 Task: Find a place to stay in Haciqabul, Azerbaijan, from 10th to 25th July for 4 guests, with amenities like TV, Gym, and Breakfast, within a price range of ₹15,000 to ₹25,000, and with 2 bedrooms and 3 beds.
Action: Mouse moved to (441, 106)
Screenshot: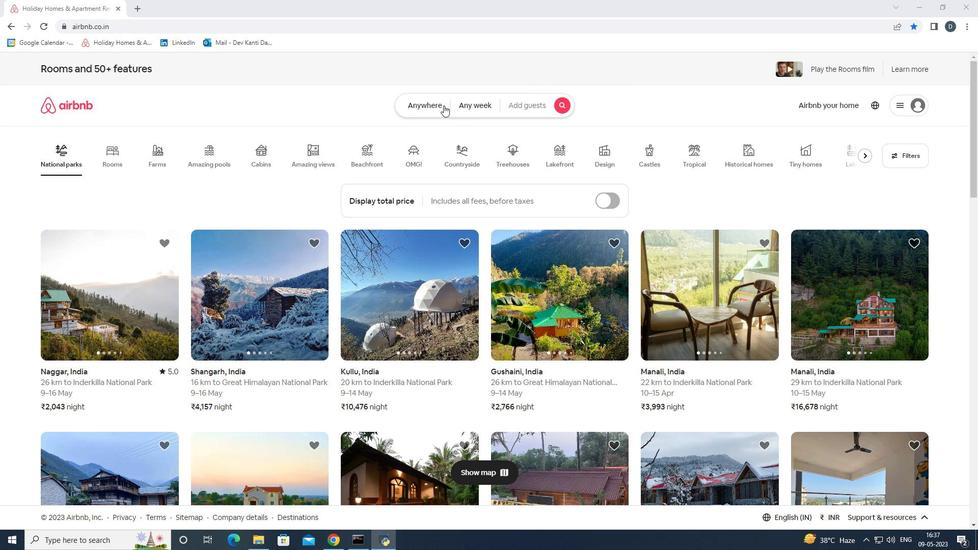 
Action: Mouse pressed left at (441, 106)
Screenshot: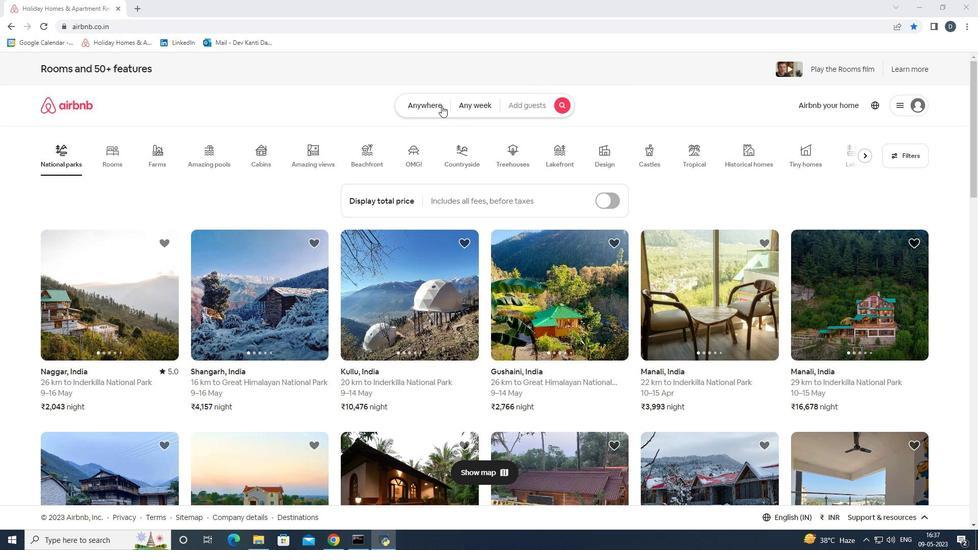 
Action: Mouse moved to (378, 143)
Screenshot: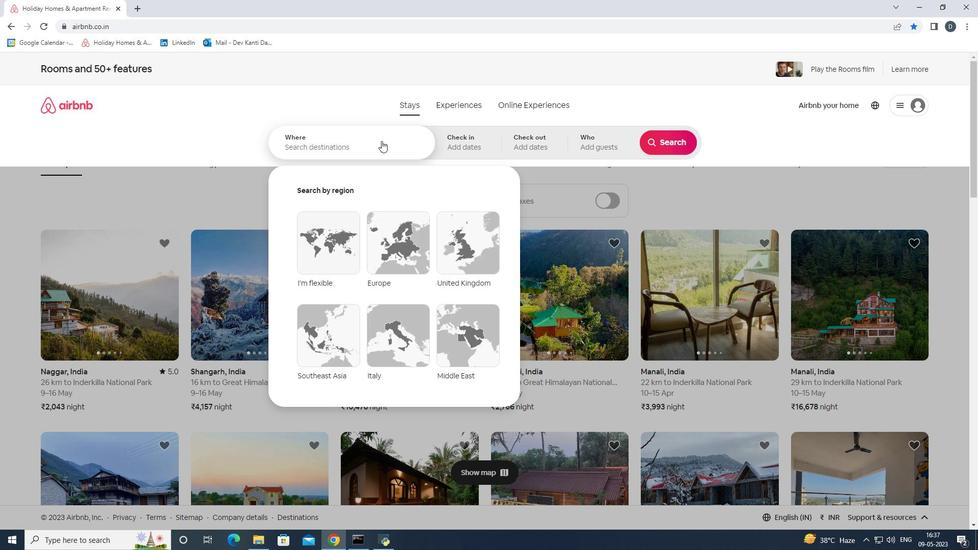 
Action: Mouse pressed left at (378, 143)
Screenshot: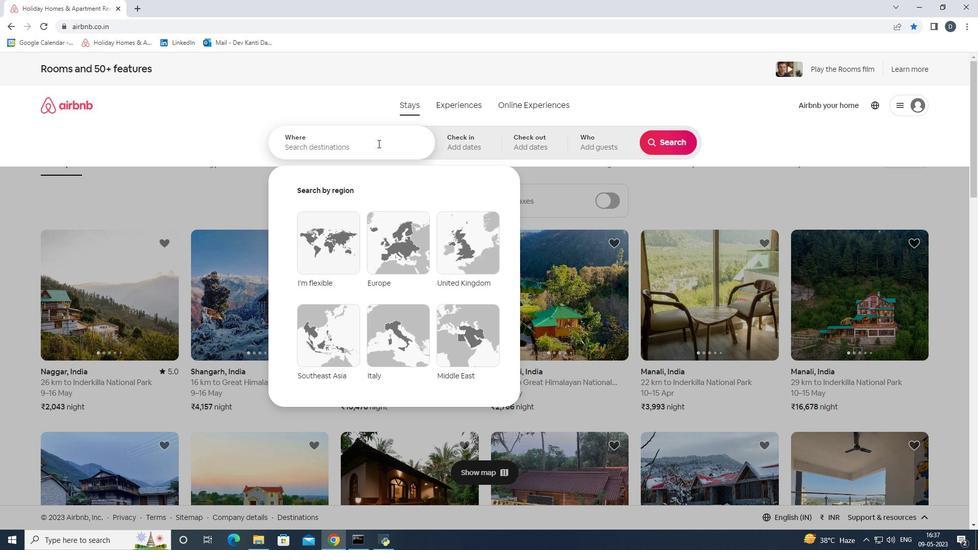 
Action: Mouse moved to (377, 143)
Screenshot: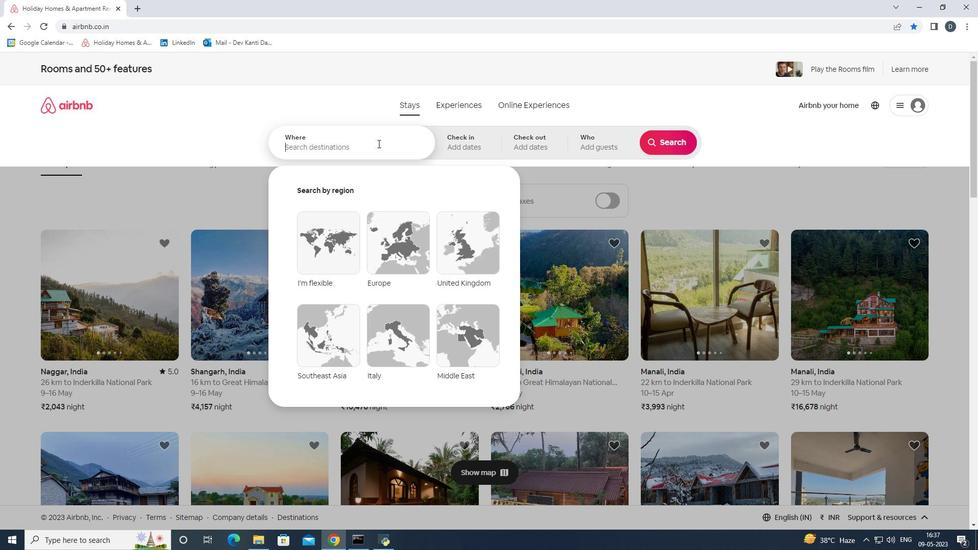 
Action: Key pressed <Key.shift>Haciqabul,<Key.space><Key.shift><Key.shift><Key.shift>Azerbaijan<Key.enter>
Screenshot: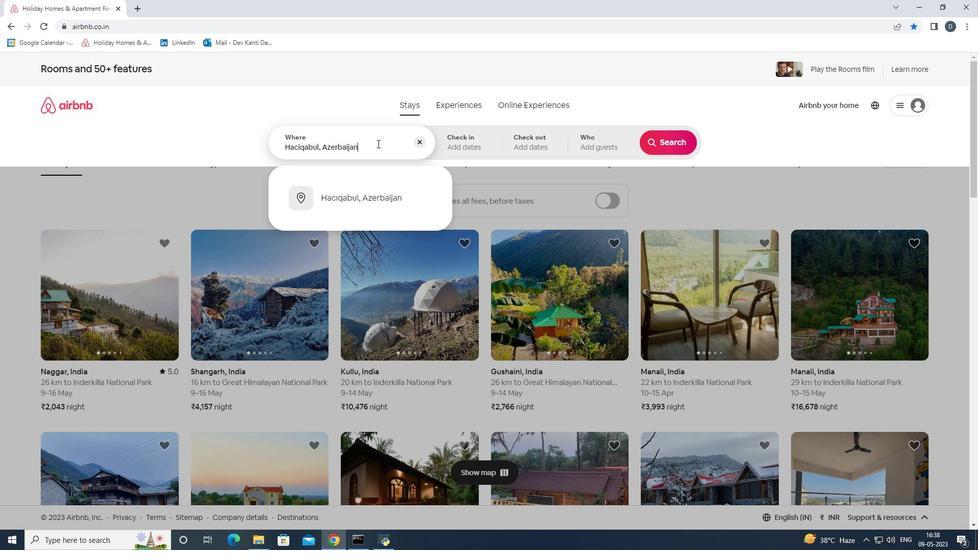 
Action: Mouse moved to (660, 223)
Screenshot: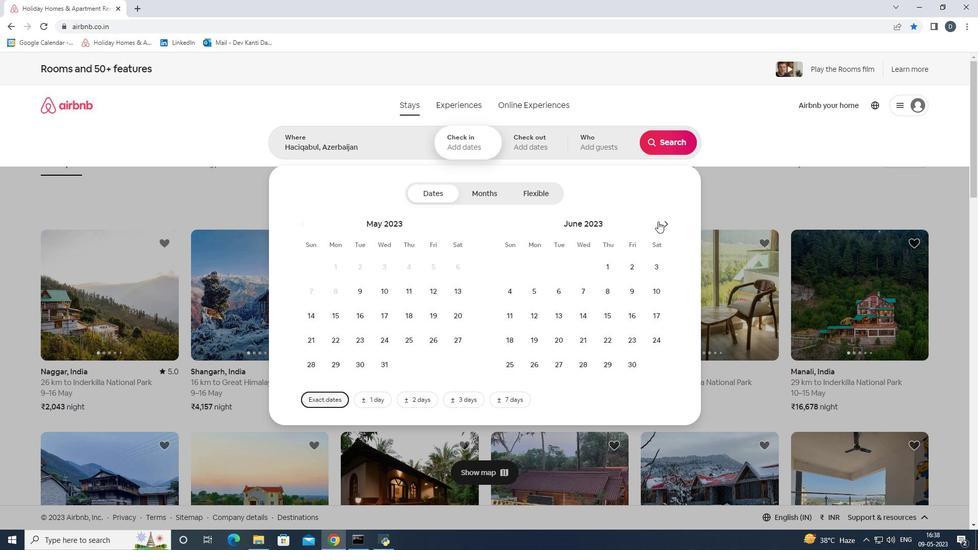 
Action: Mouse pressed left at (660, 223)
Screenshot: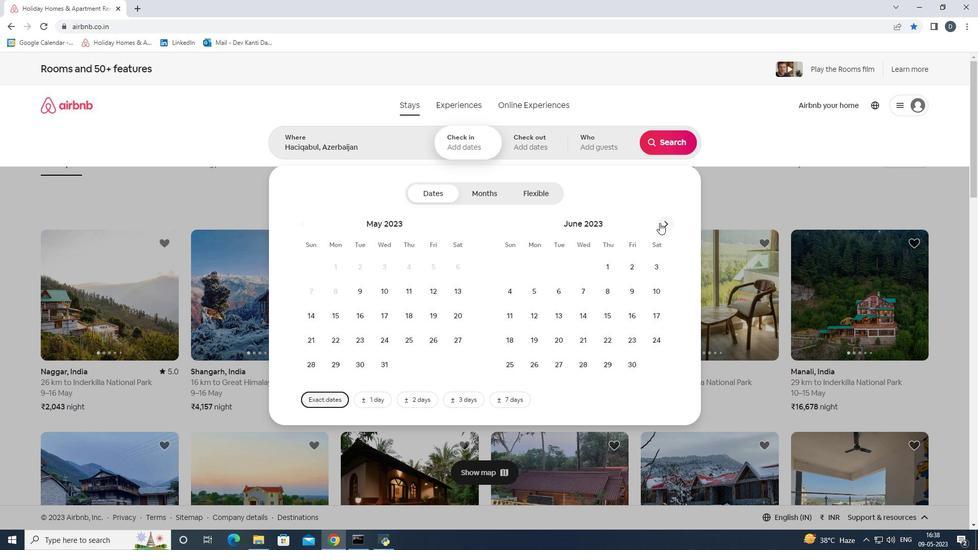 
Action: Mouse moved to (538, 307)
Screenshot: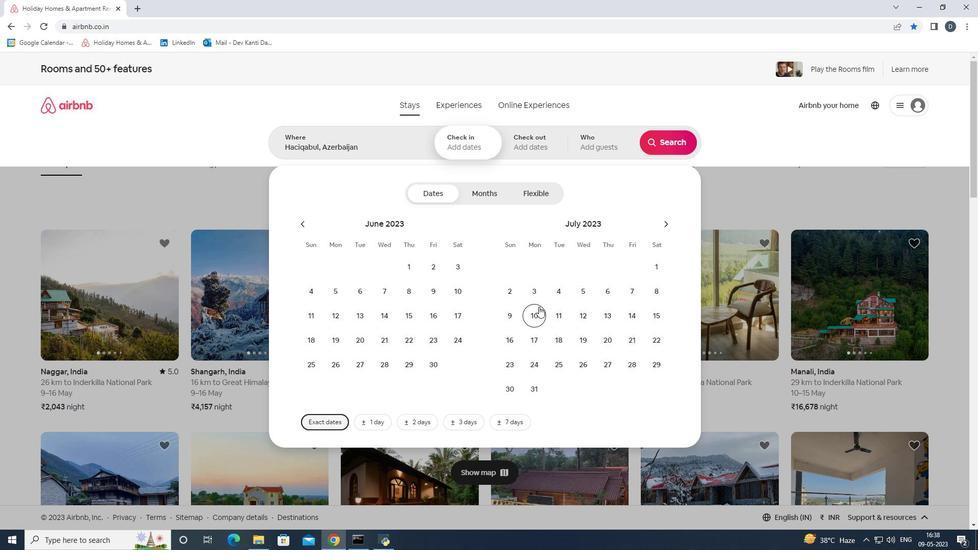 
Action: Mouse pressed left at (538, 307)
Screenshot: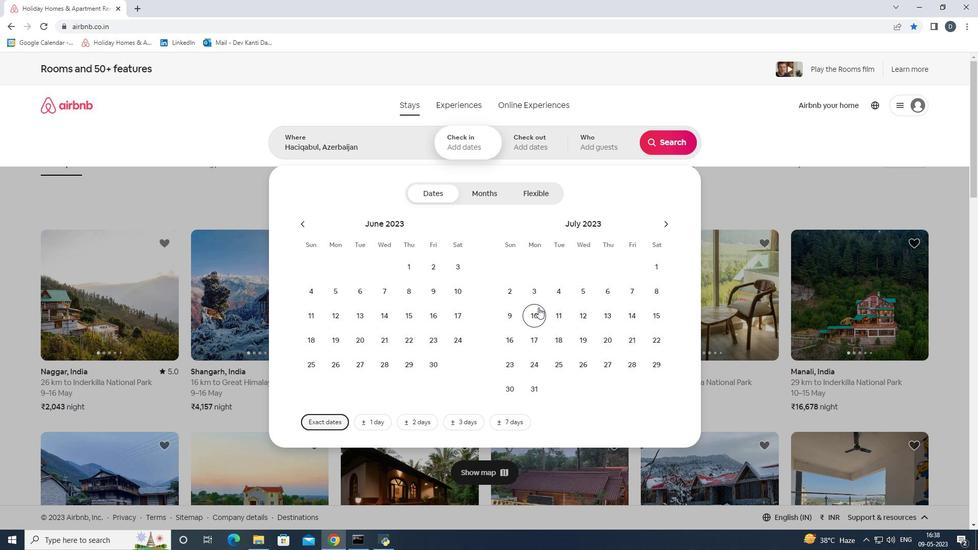 
Action: Mouse moved to (568, 360)
Screenshot: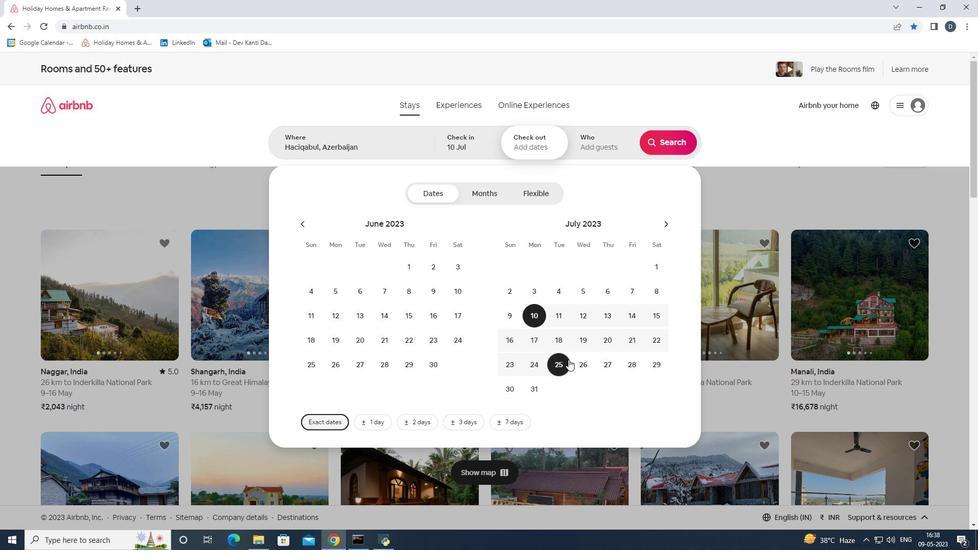 
Action: Mouse pressed left at (568, 360)
Screenshot: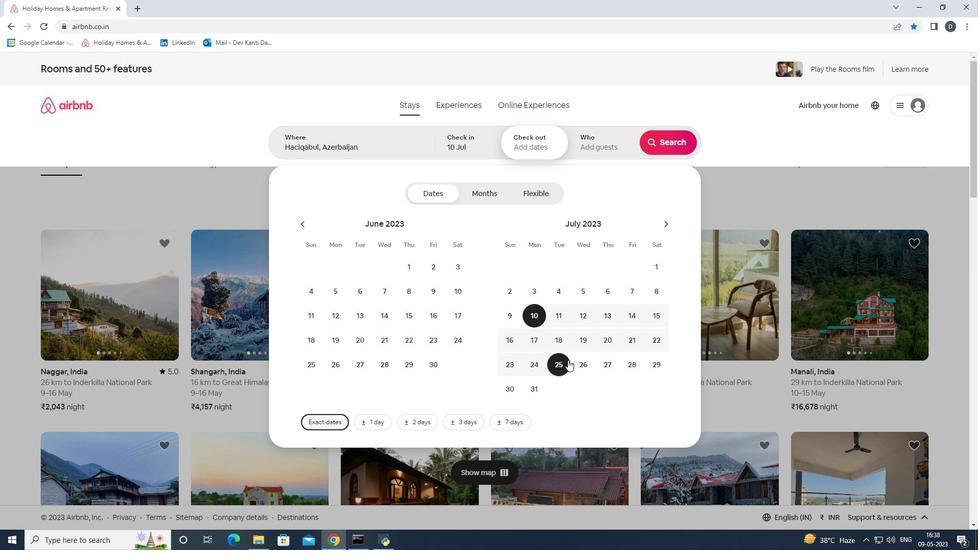 
Action: Mouse moved to (602, 153)
Screenshot: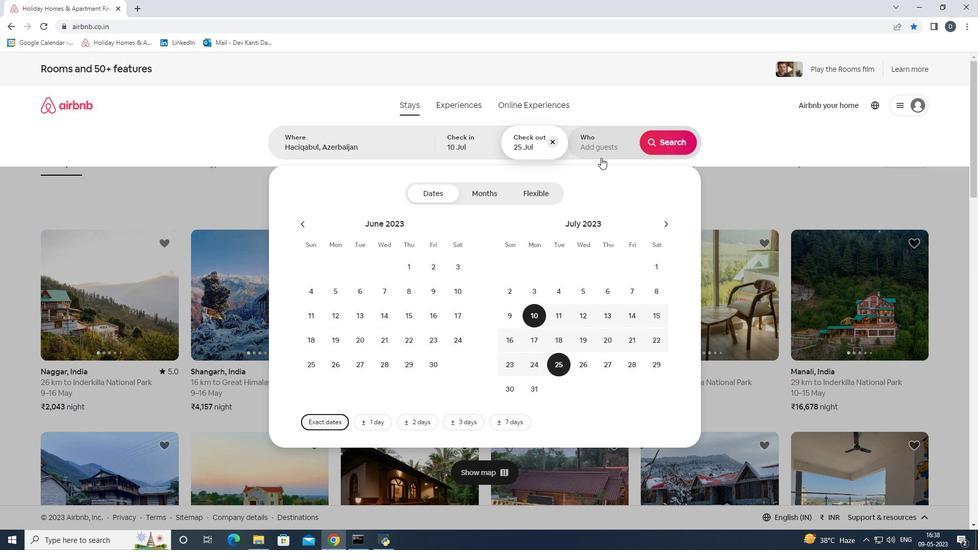
Action: Mouse pressed left at (602, 153)
Screenshot: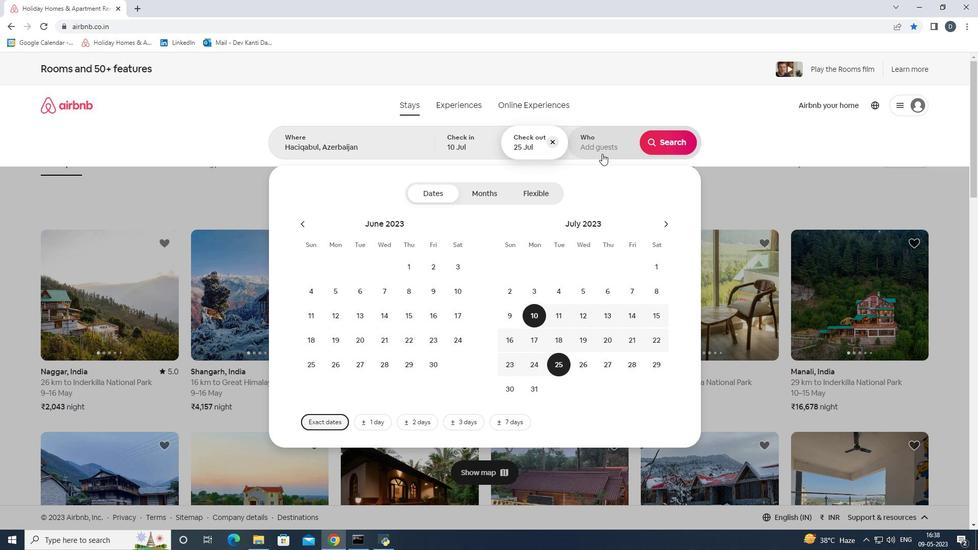 
Action: Mouse moved to (673, 197)
Screenshot: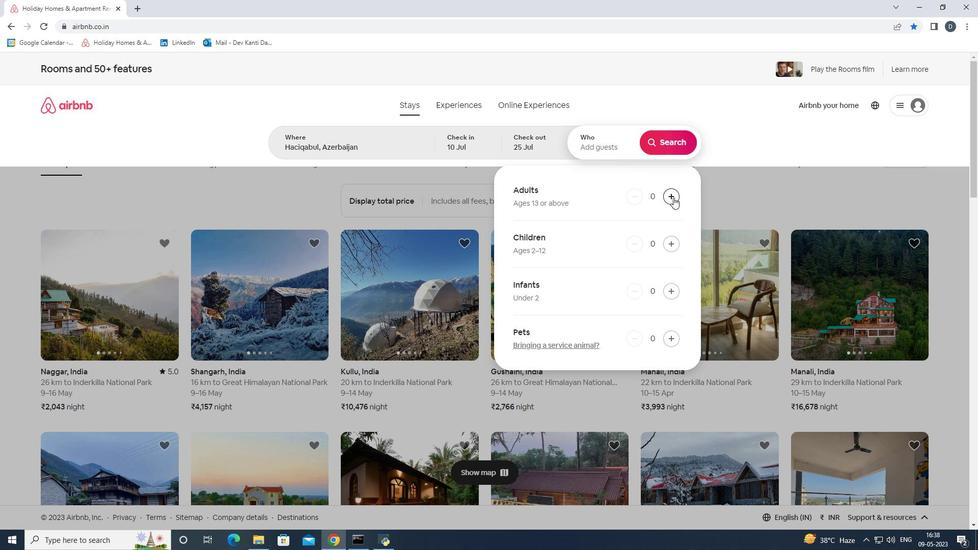 
Action: Mouse pressed left at (673, 197)
Screenshot: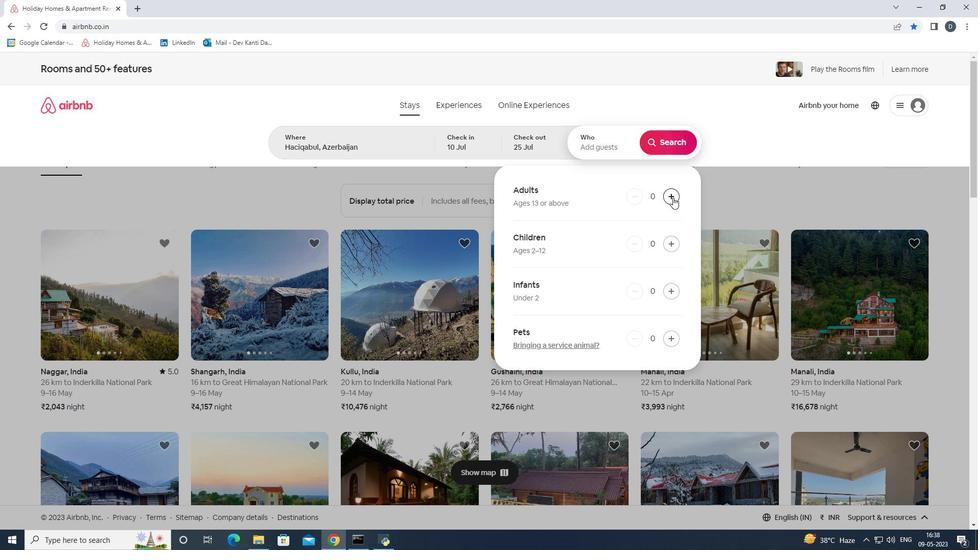 
Action: Mouse pressed left at (673, 197)
Screenshot: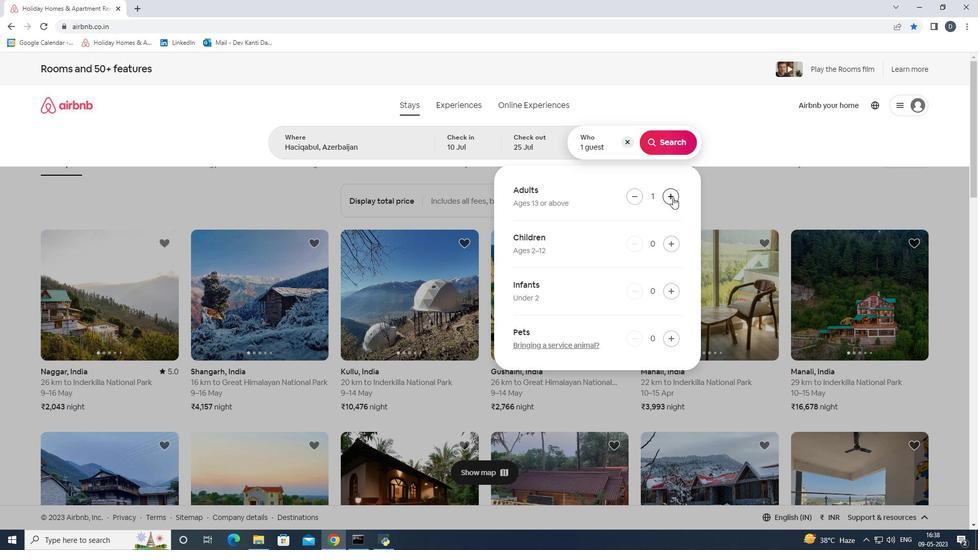 
Action: Mouse pressed left at (673, 197)
Screenshot: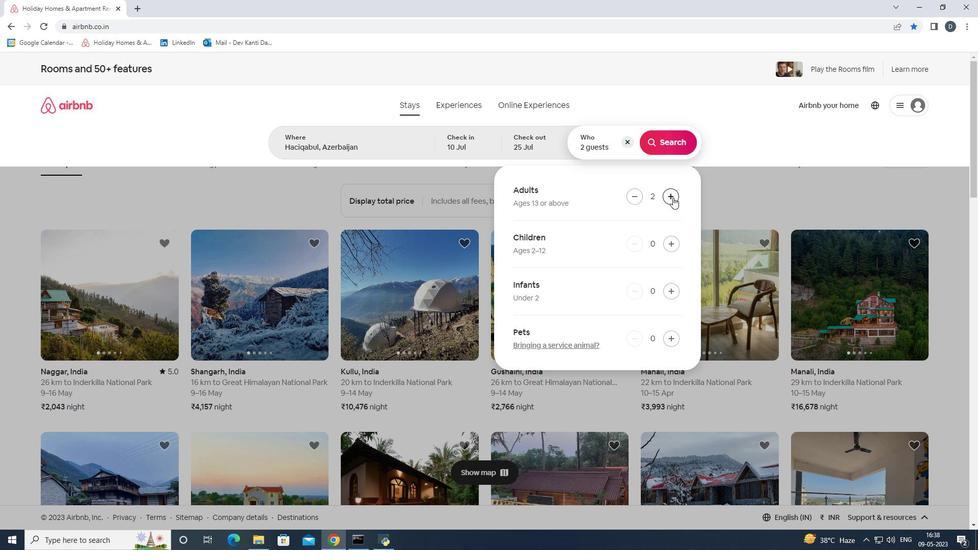 
Action: Mouse moved to (668, 239)
Screenshot: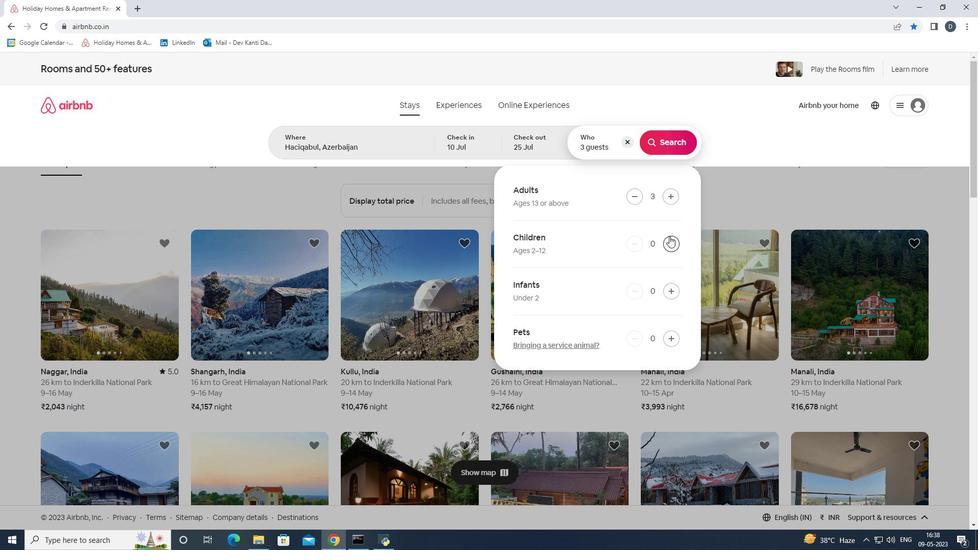 
Action: Mouse pressed left at (668, 239)
Screenshot: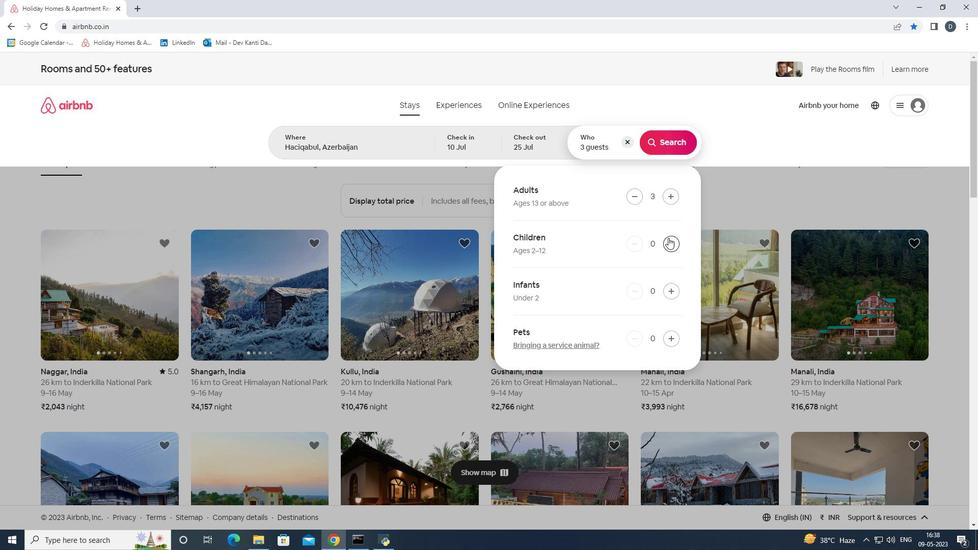 
Action: Mouse moved to (660, 151)
Screenshot: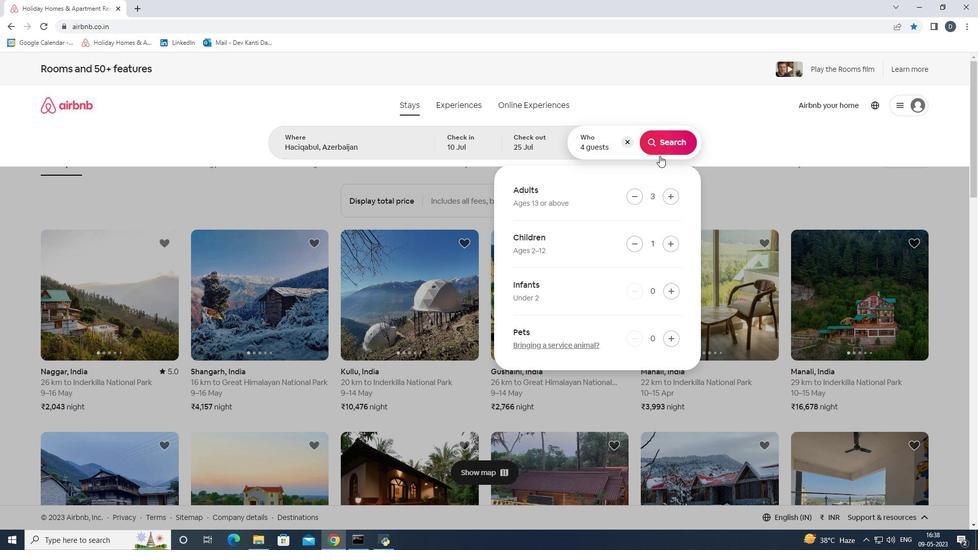 
Action: Mouse pressed left at (660, 151)
Screenshot: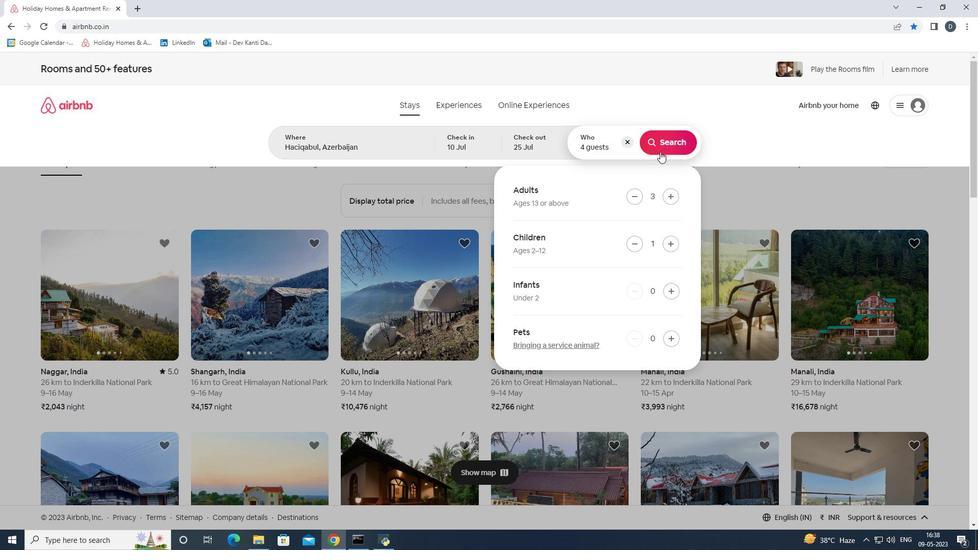 
Action: Mouse moved to (925, 115)
Screenshot: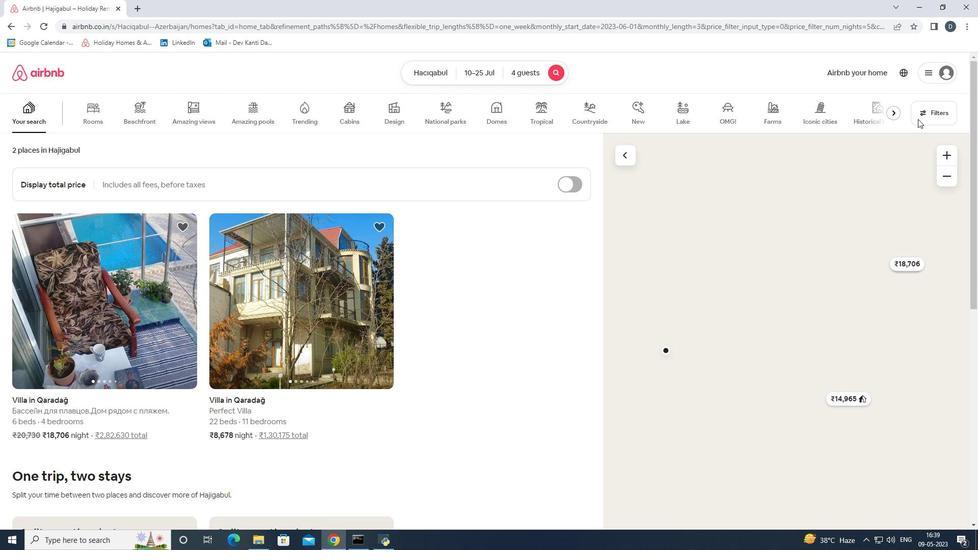 
Action: Mouse pressed left at (925, 115)
Screenshot: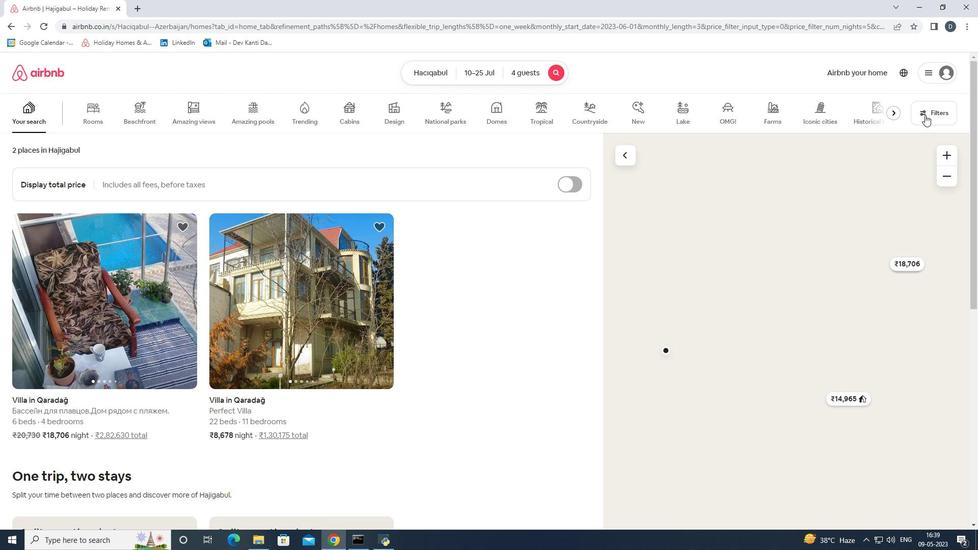 
Action: Mouse moved to (362, 362)
Screenshot: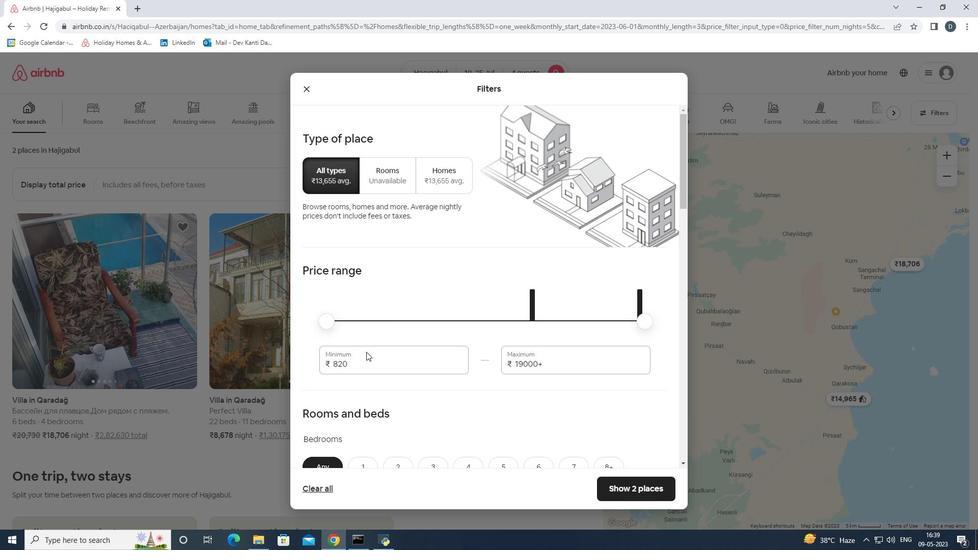 
Action: Mouse pressed left at (362, 362)
Screenshot: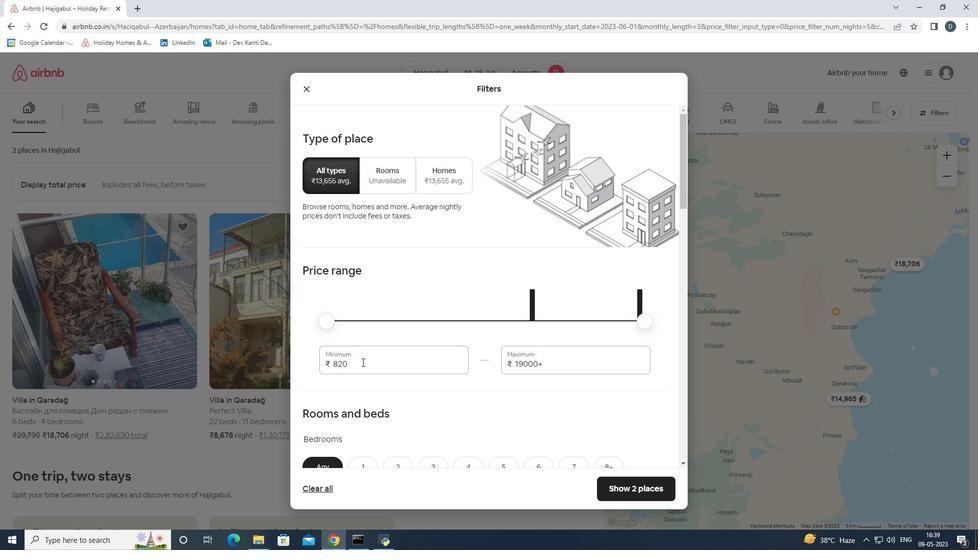 
Action: Mouse pressed left at (362, 362)
Screenshot: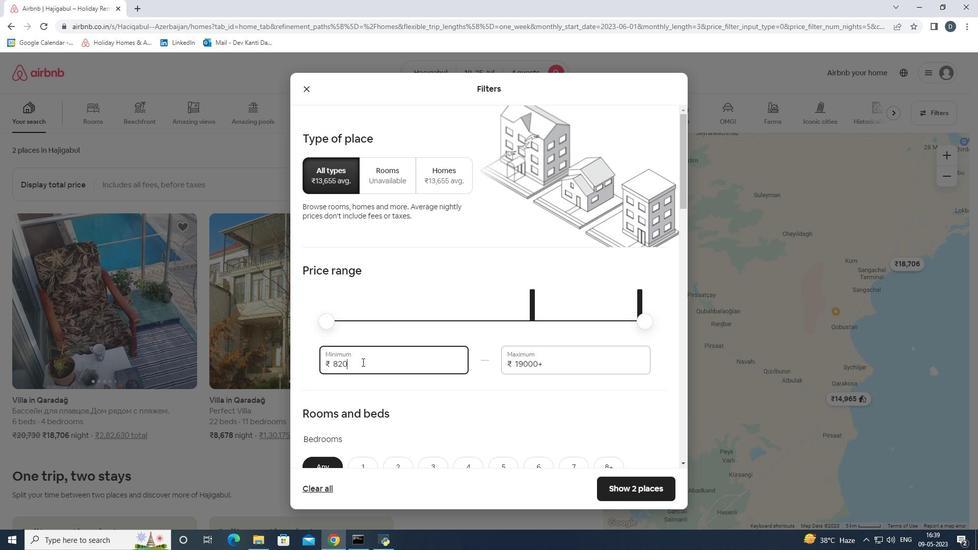 
Action: Key pressed 1
Screenshot: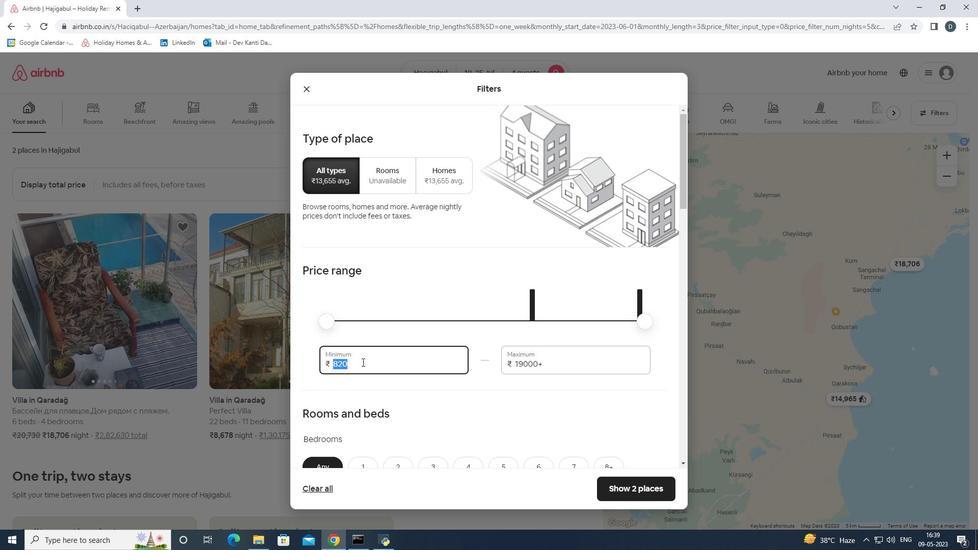 
Action: Mouse moved to (365, 362)
Screenshot: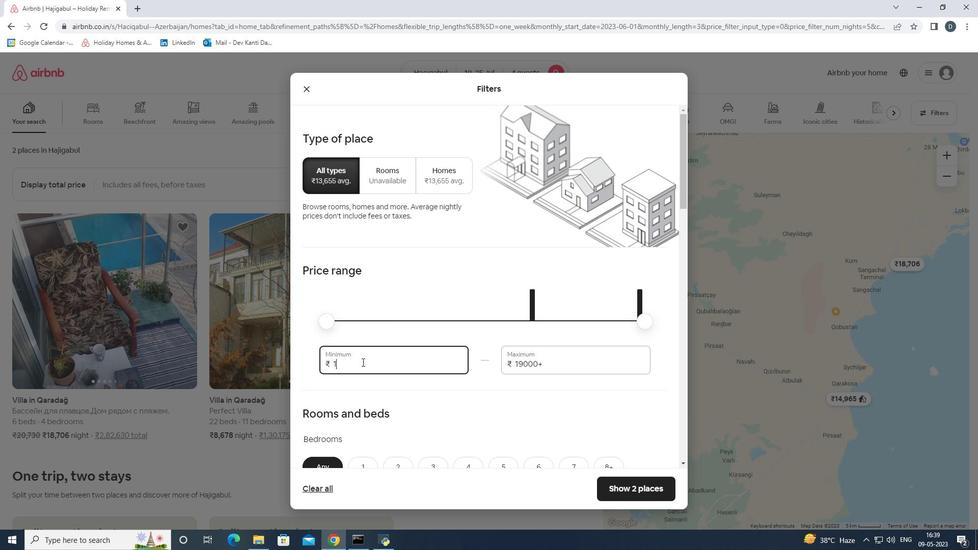
Action: Key pressed 5
Screenshot: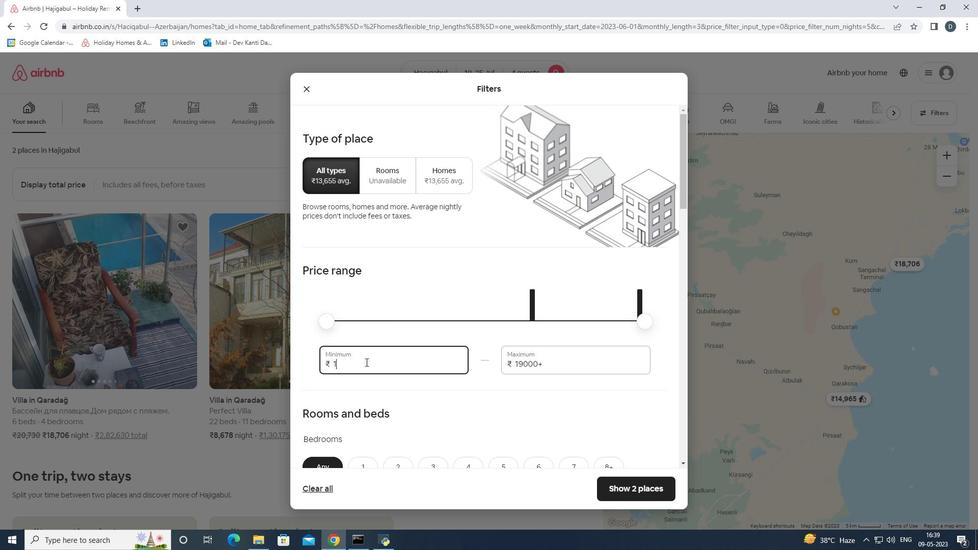 
Action: Mouse moved to (440, 342)
Screenshot: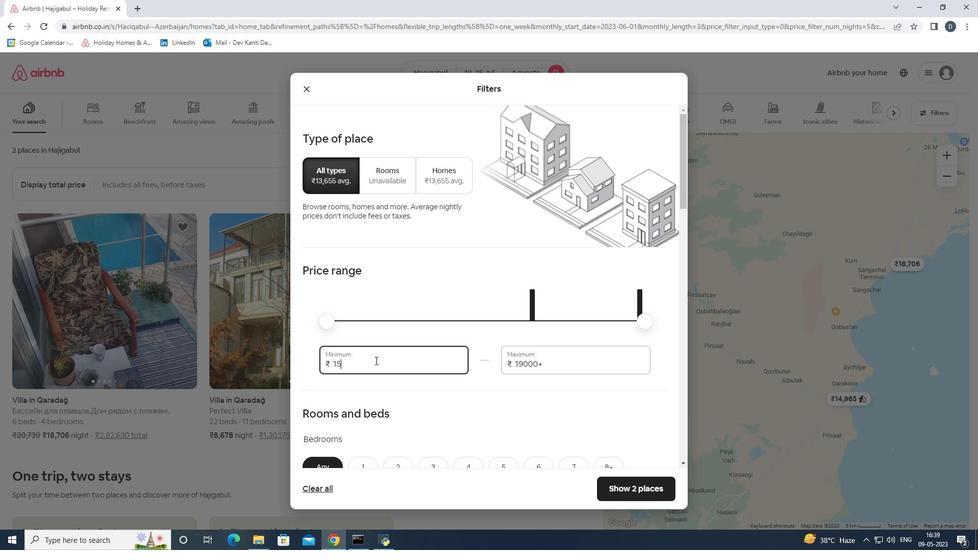 
Action: Key pressed 000<Key.tab>25000
Screenshot: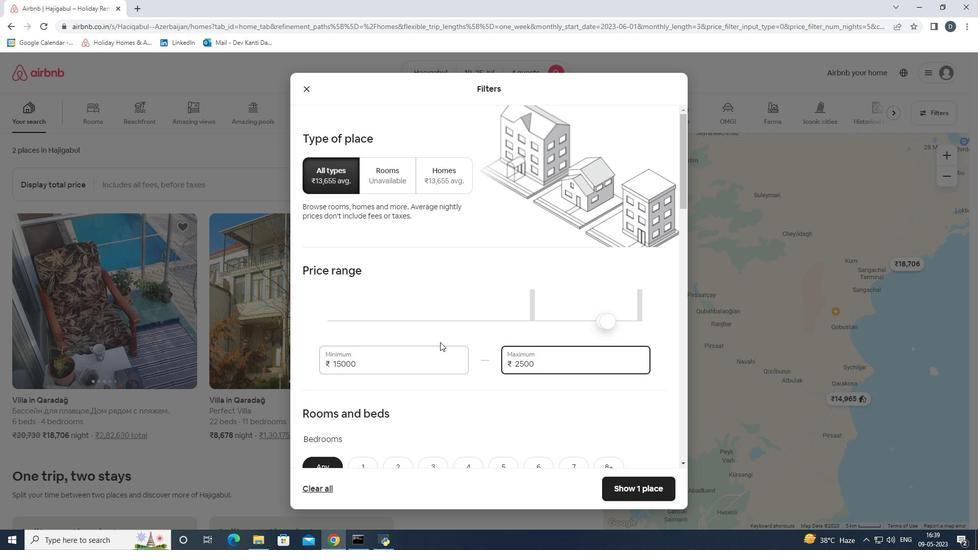 
Action: Mouse scrolled (440, 341) with delta (0, 0)
Screenshot: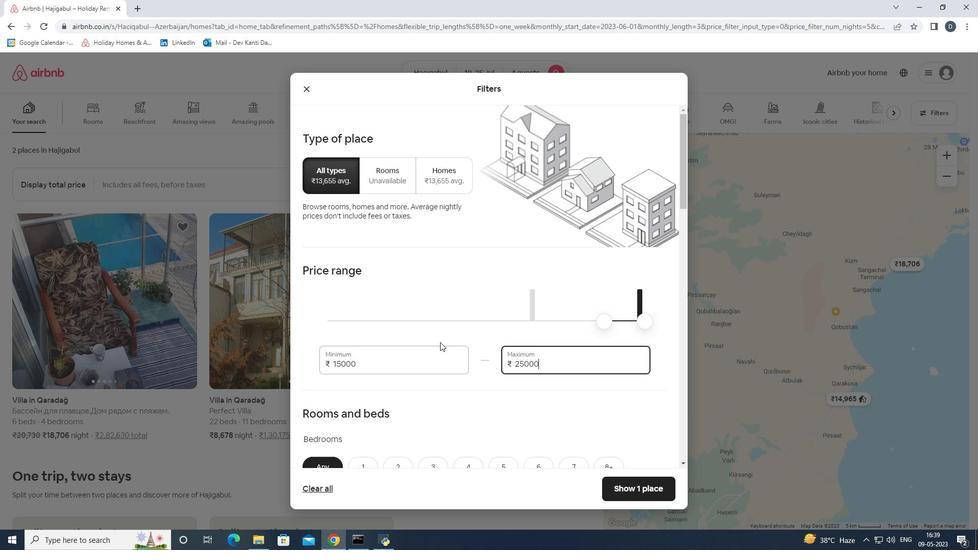 
Action: Mouse moved to (440, 342)
Screenshot: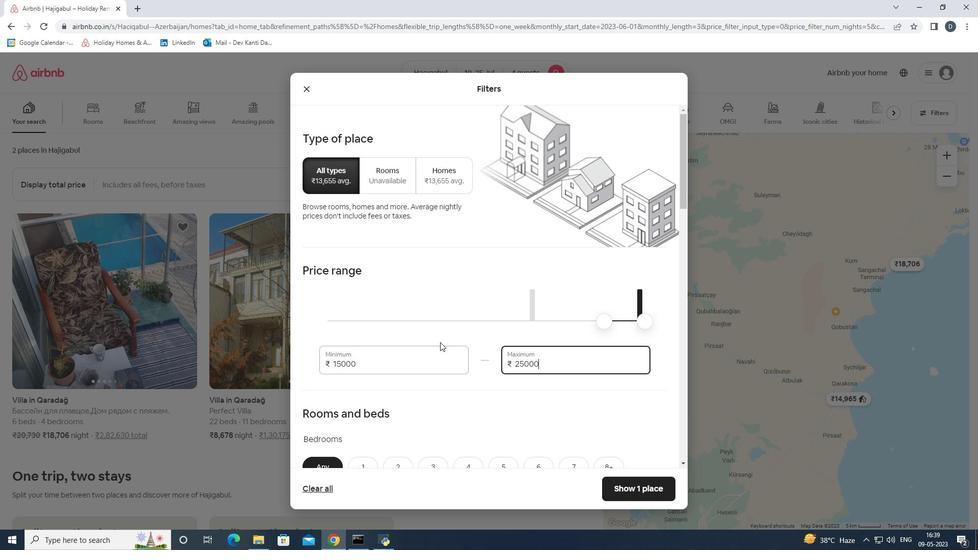 
Action: Mouse scrolled (440, 341) with delta (0, 0)
Screenshot: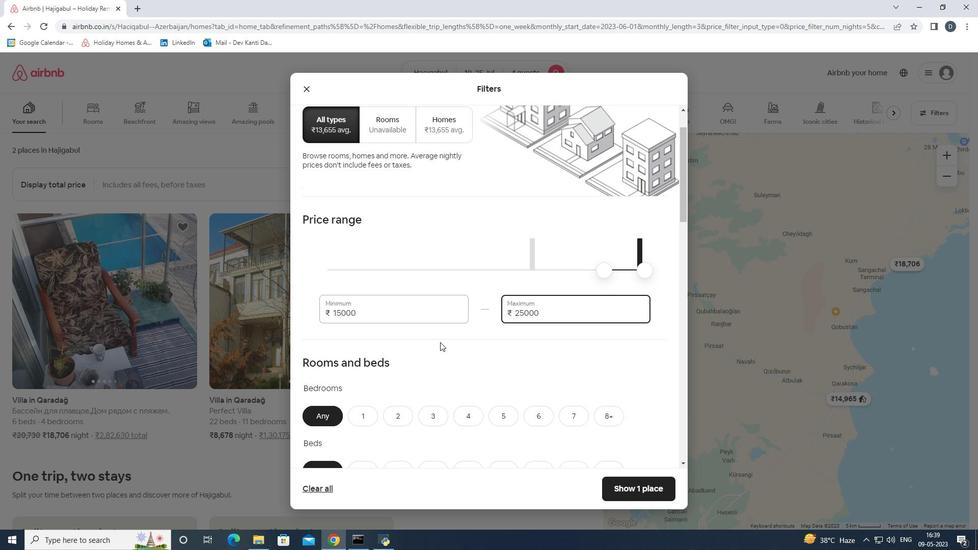 
Action: Mouse scrolled (440, 341) with delta (0, 0)
Screenshot: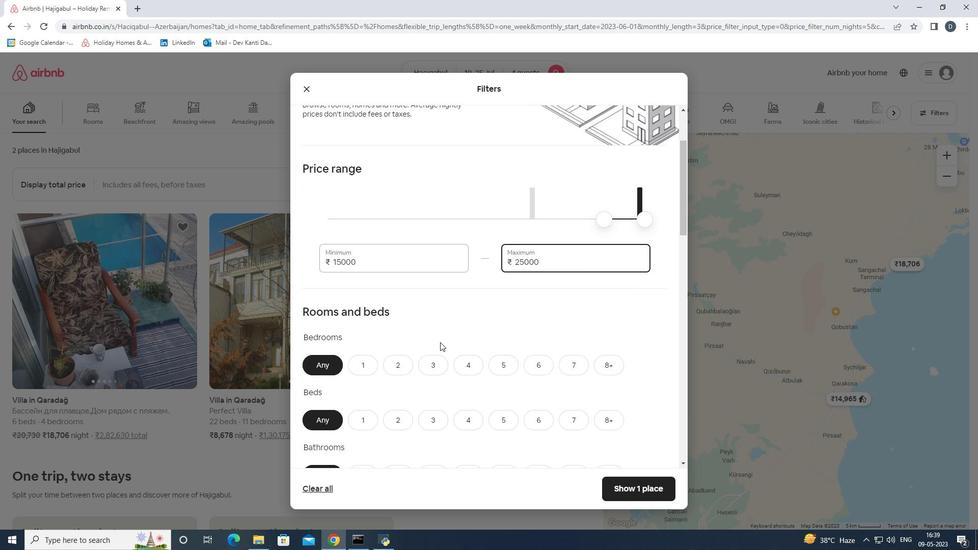 
Action: Mouse scrolled (440, 341) with delta (0, 0)
Screenshot: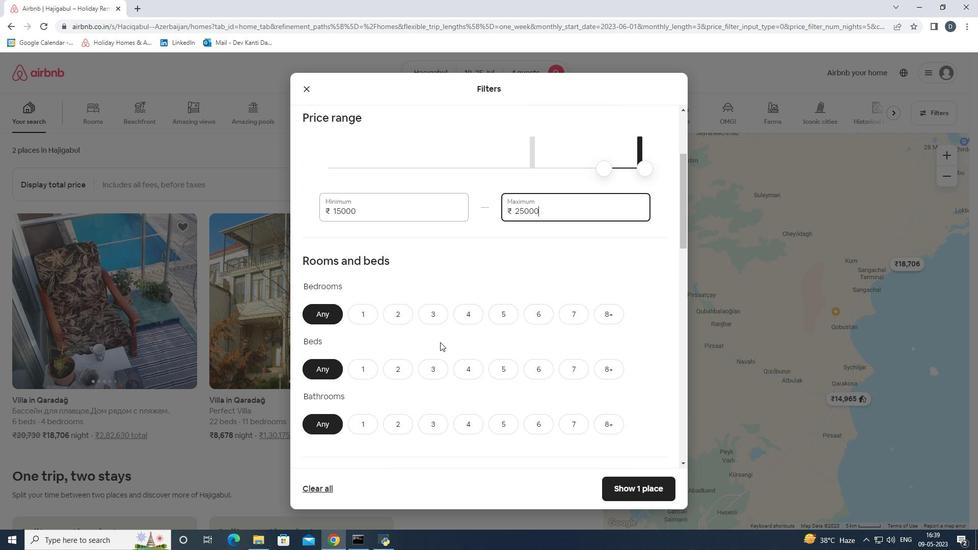 
Action: Mouse moved to (399, 265)
Screenshot: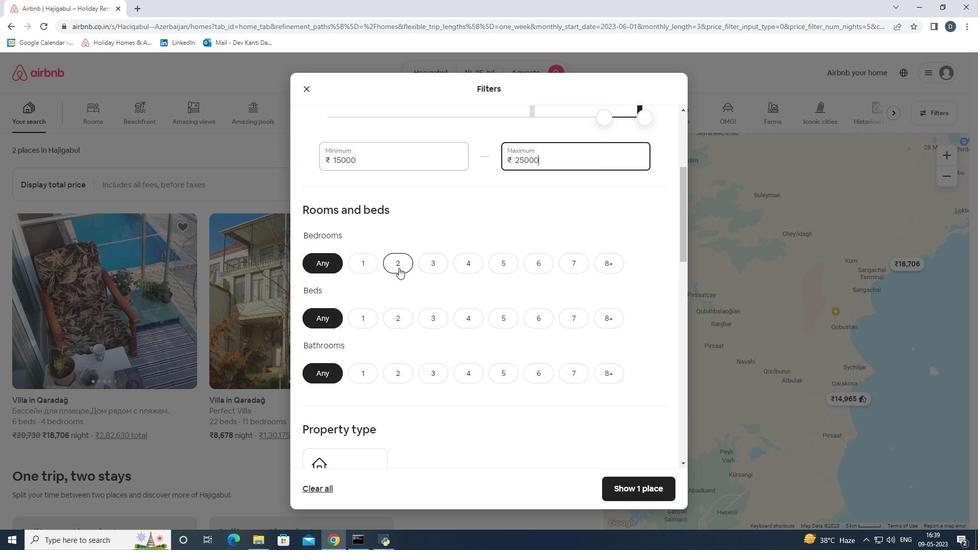 
Action: Mouse pressed left at (399, 265)
Screenshot: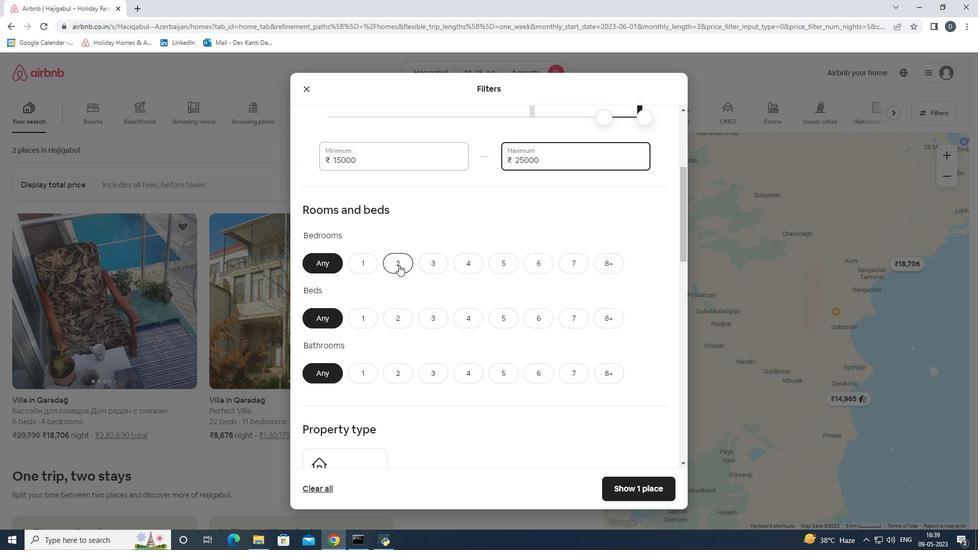 
Action: Mouse moved to (421, 320)
Screenshot: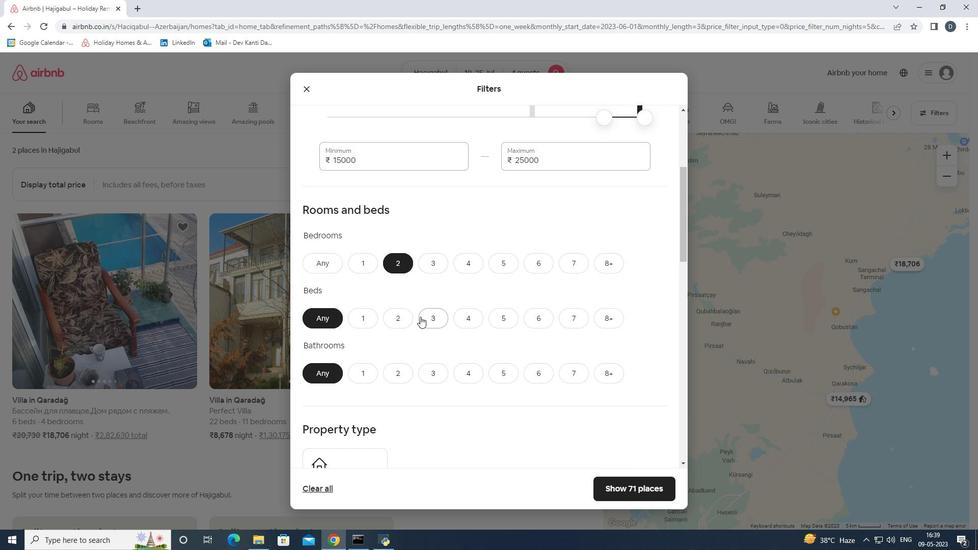 
Action: Mouse pressed left at (421, 320)
Screenshot: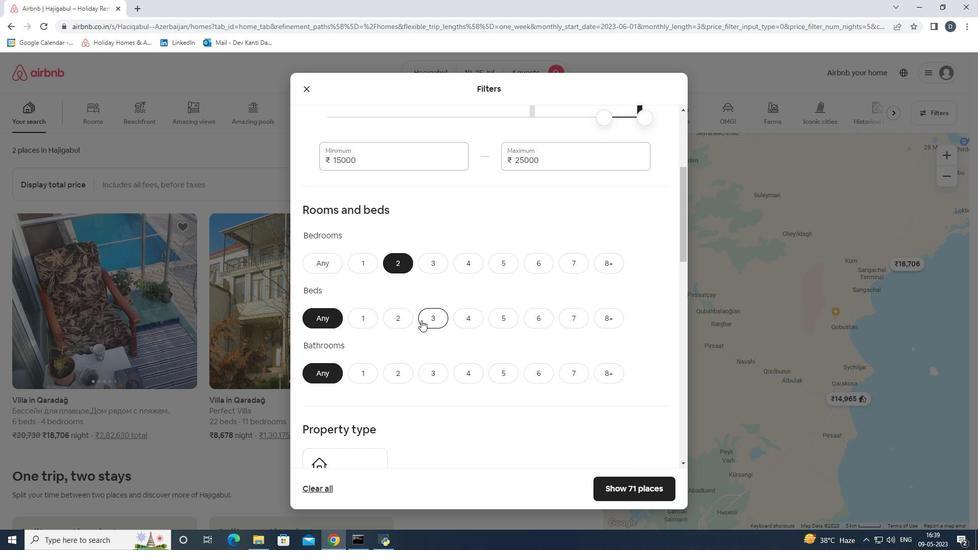 
Action: Mouse moved to (402, 363)
Screenshot: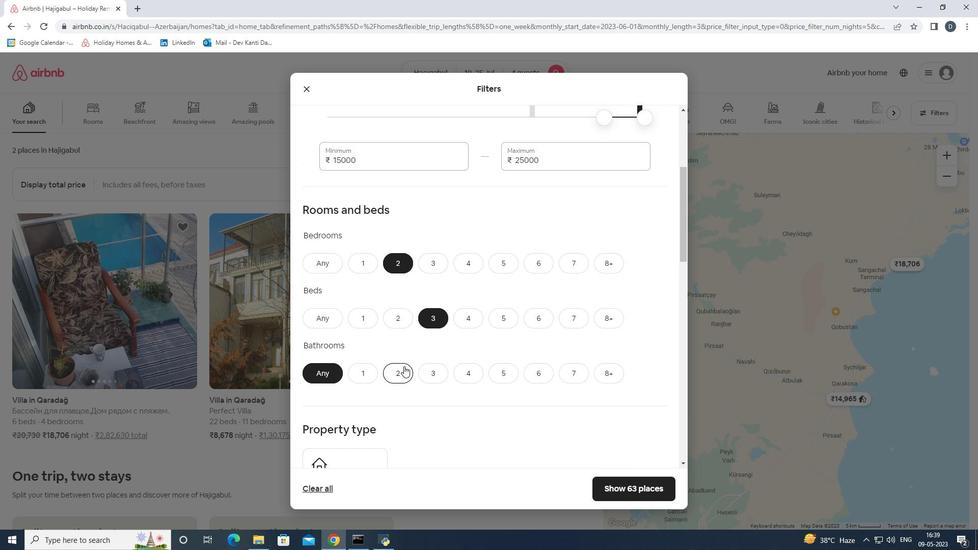 
Action: Mouse pressed left at (402, 363)
Screenshot: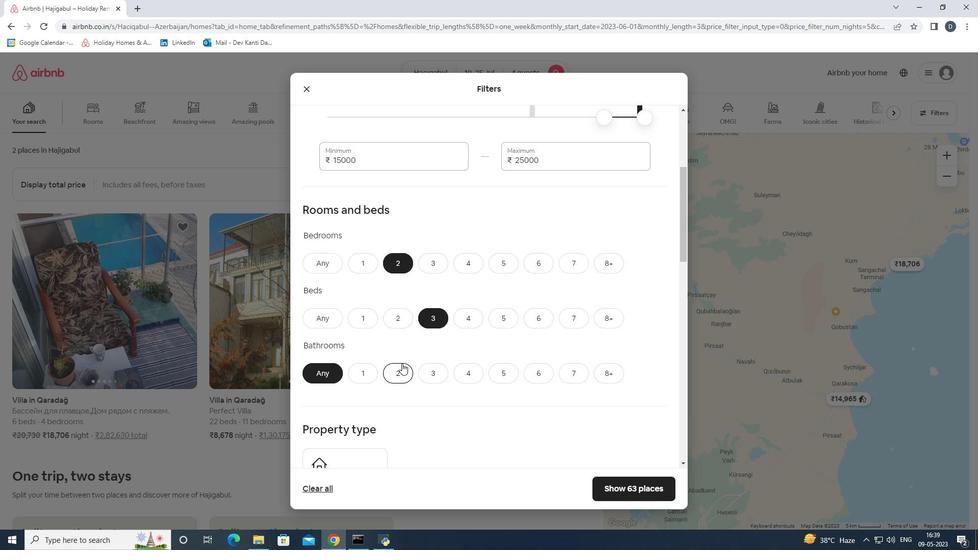 
Action: Mouse moved to (459, 291)
Screenshot: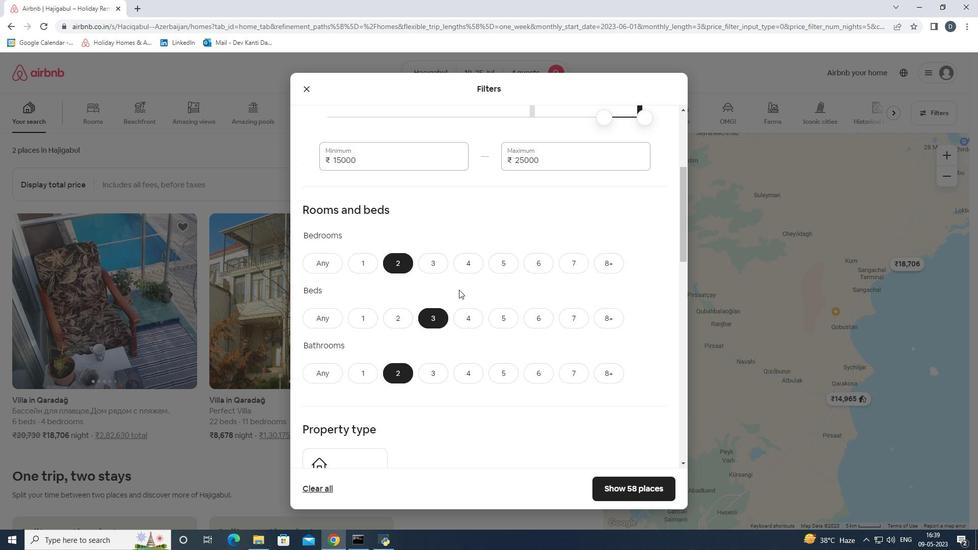 
Action: Mouse scrolled (459, 291) with delta (0, 0)
Screenshot: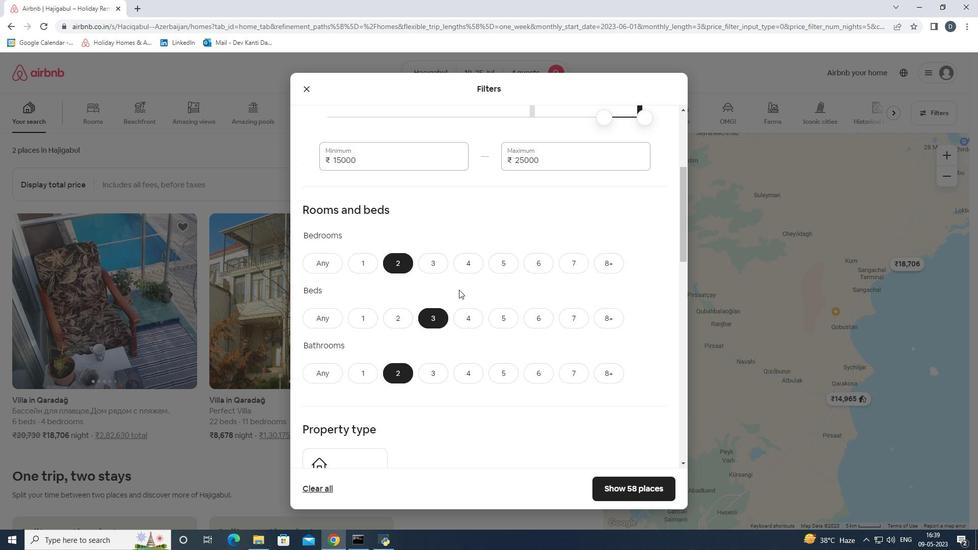 
Action: Mouse moved to (459, 295)
Screenshot: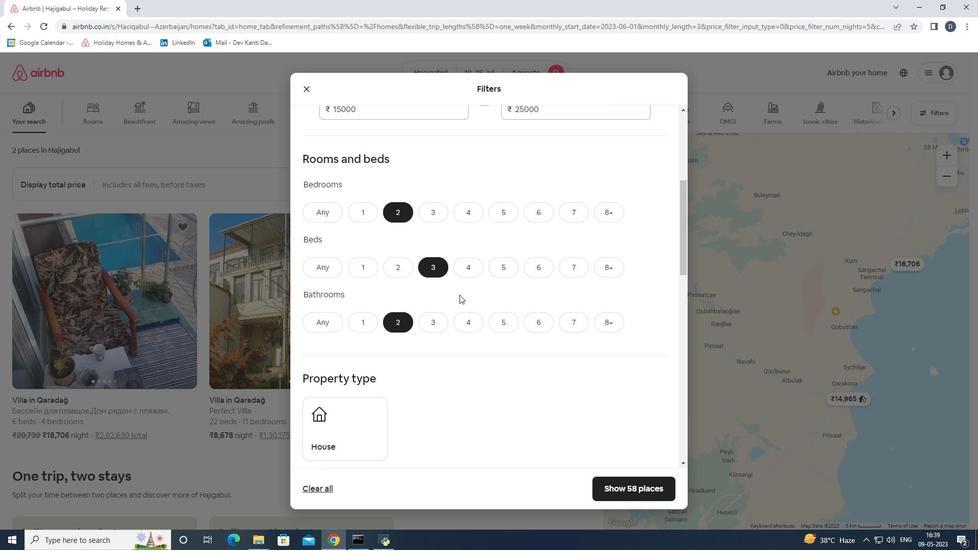 
Action: Mouse scrolled (459, 295) with delta (0, 0)
Screenshot: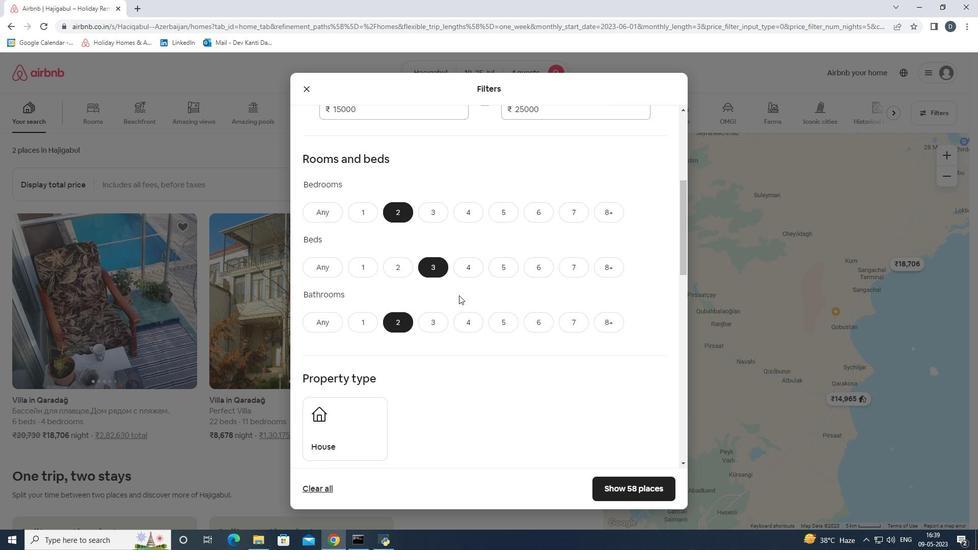 
Action: Mouse moved to (455, 302)
Screenshot: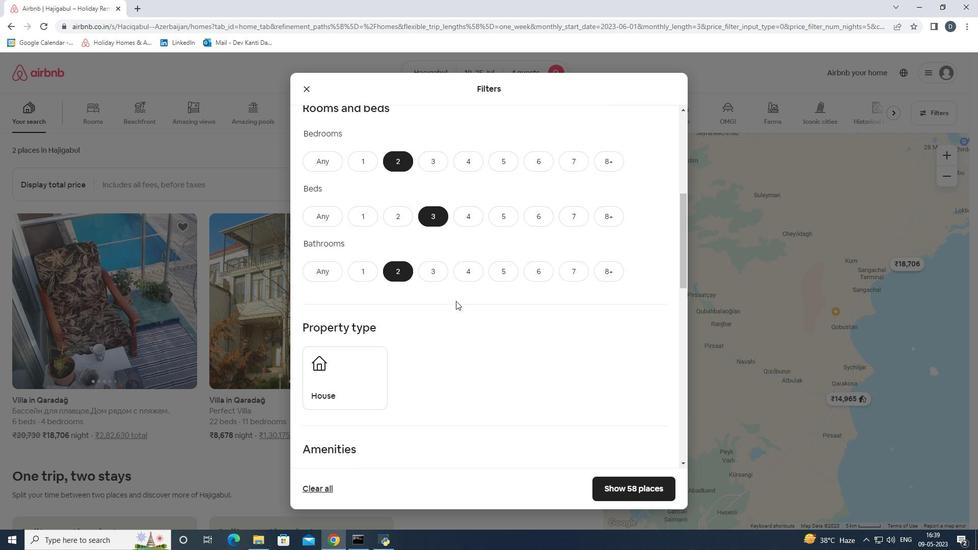 
Action: Mouse scrolled (455, 301) with delta (0, 0)
Screenshot: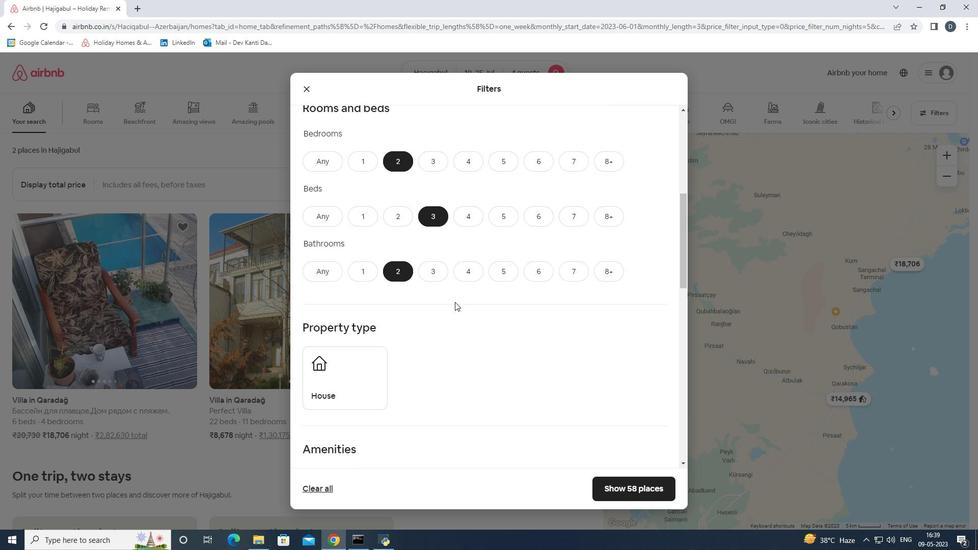 
Action: Mouse moved to (376, 325)
Screenshot: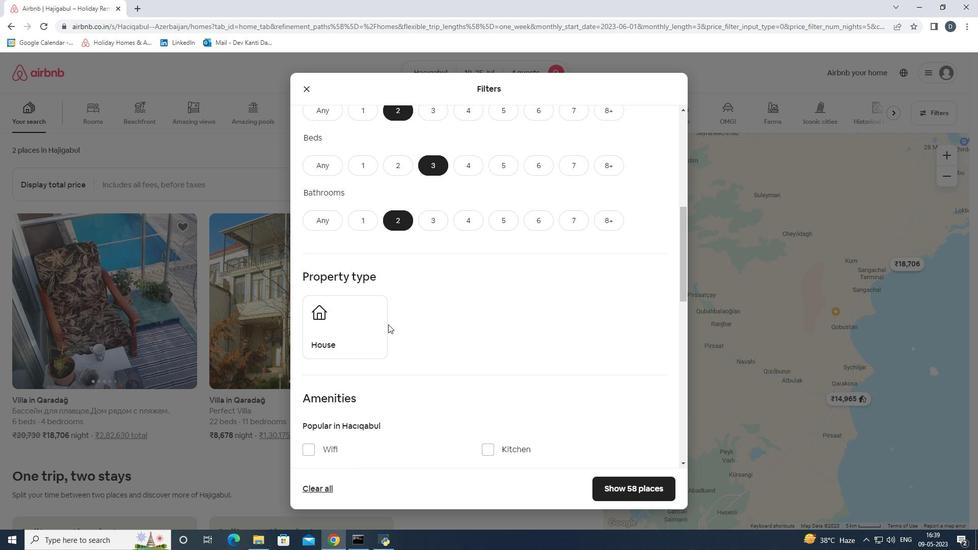 
Action: Mouse pressed left at (376, 325)
Screenshot: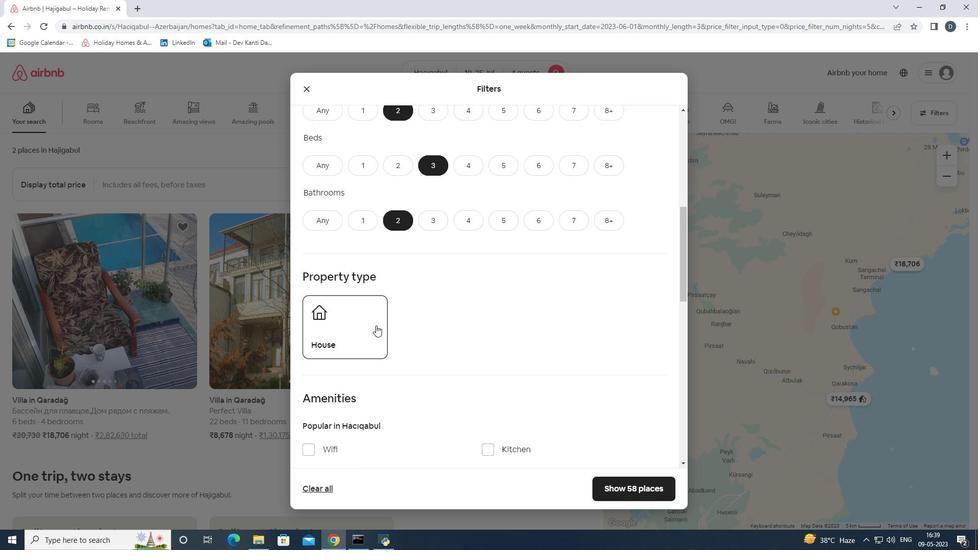 
Action: Mouse scrolled (376, 325) with delta (0, 0)
Screenshot: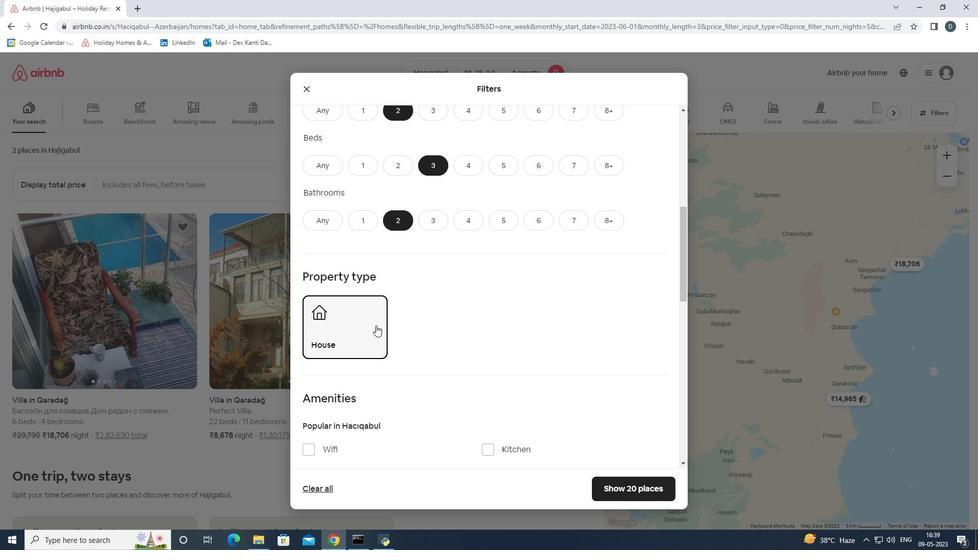 
Action: Mouse moved to (375, 326)
Screenshot: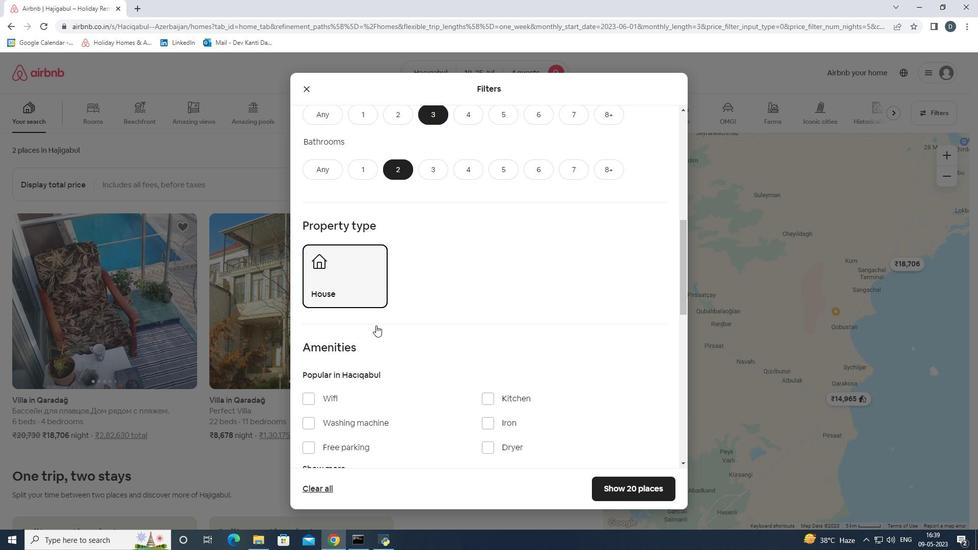 
Action: Mouse scrolled (375, 325) with delta (0, 0)
Screenshot: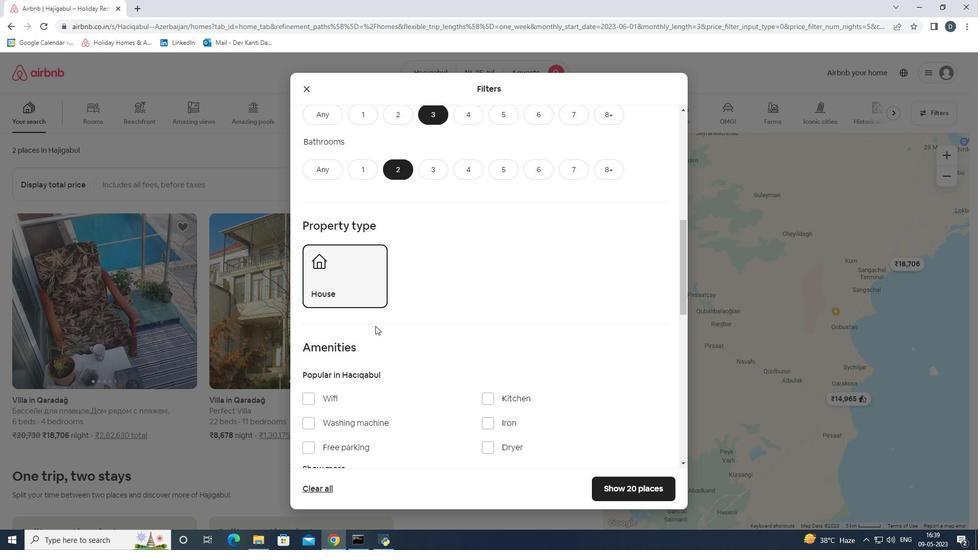 
Action: Mouse moved to (374, 326)
Screenshot: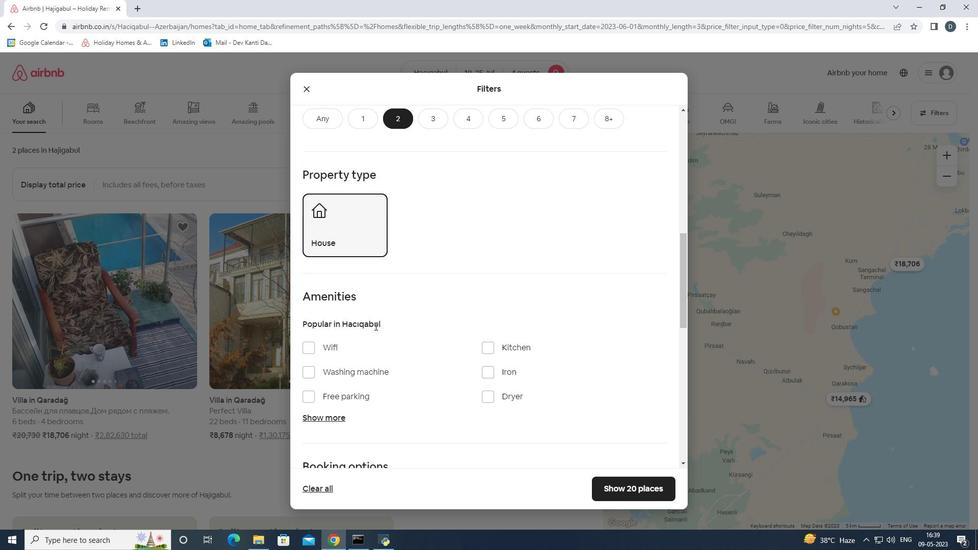 
Action: Mouse scrolled (374, 325) with delta (0, 0)
Screenshot: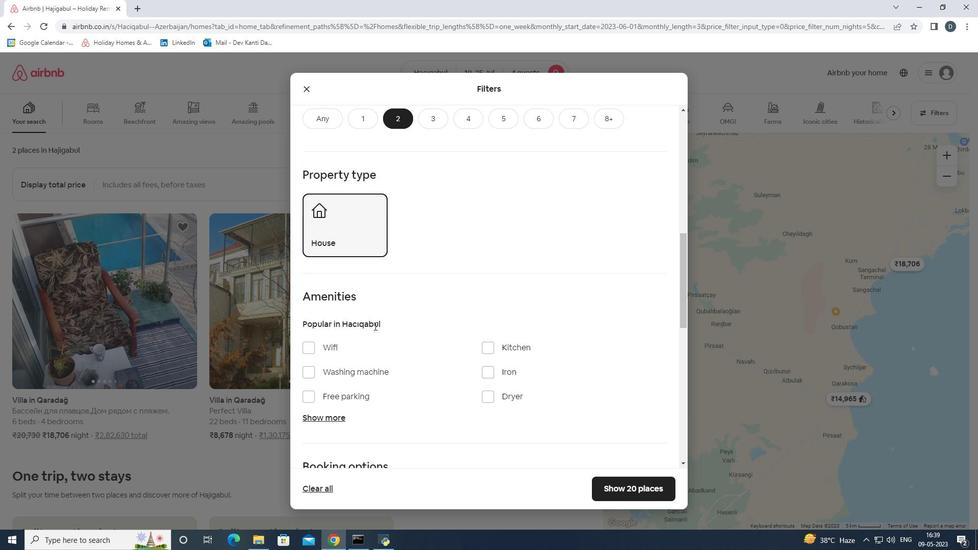 
Action: Mouse moved to (311, 301)
Screenshot: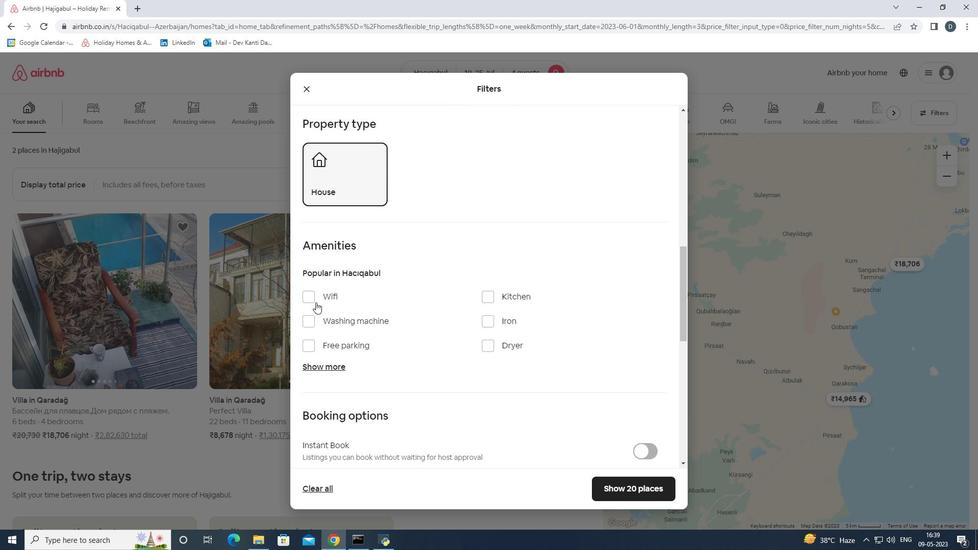 
Action: Mouse pressed left at (311, 301)
Screenshot: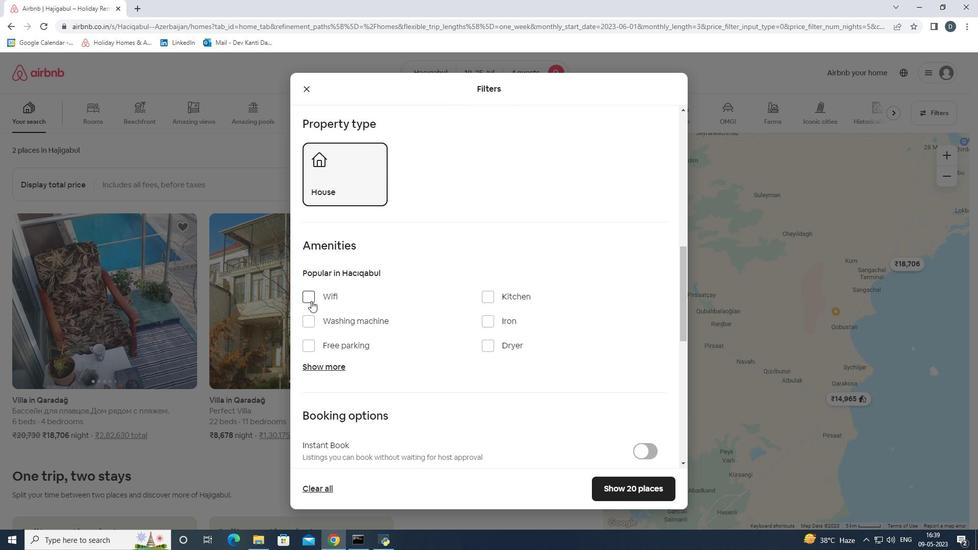 
Action: Mouse moved to (305, 346)
Screenshot: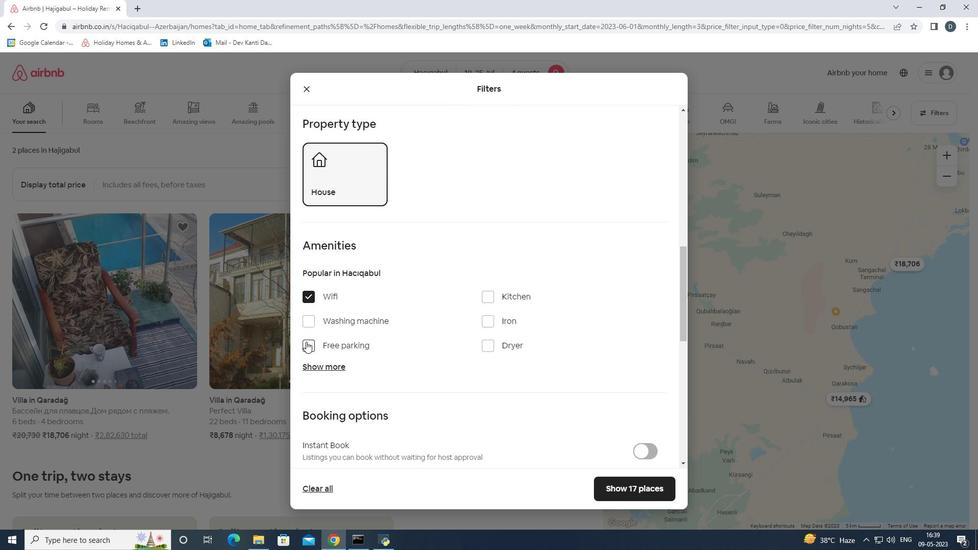 
Action: Mouse pressed left at (305, 346)
Screenshot: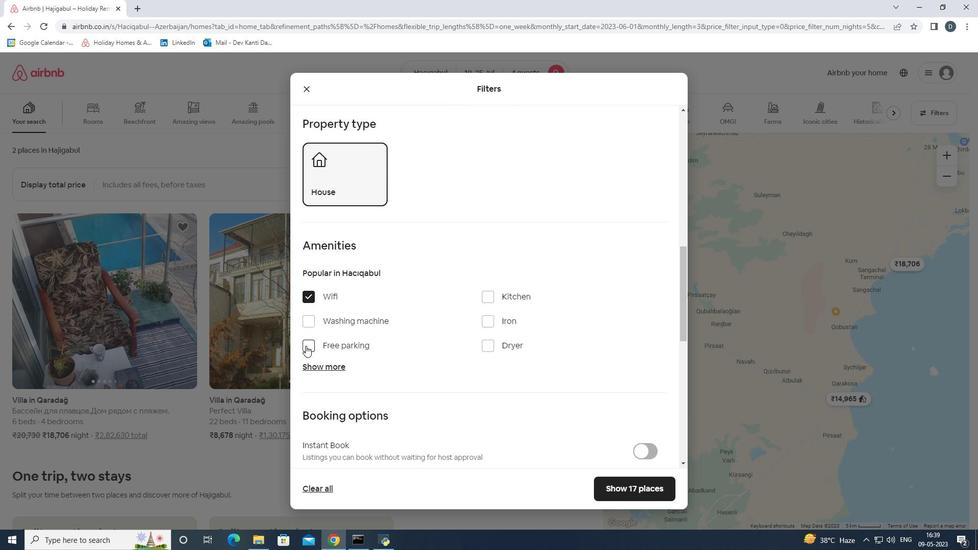
Action: Mouse moved to (317, 364)
Screenshot: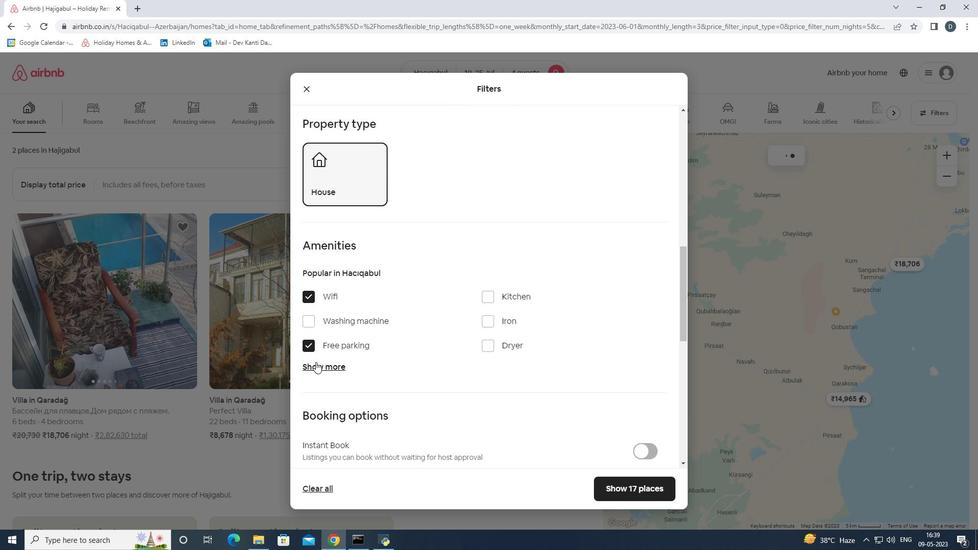 
Action: Mouse pressed left at (317, 364)
Screenshot: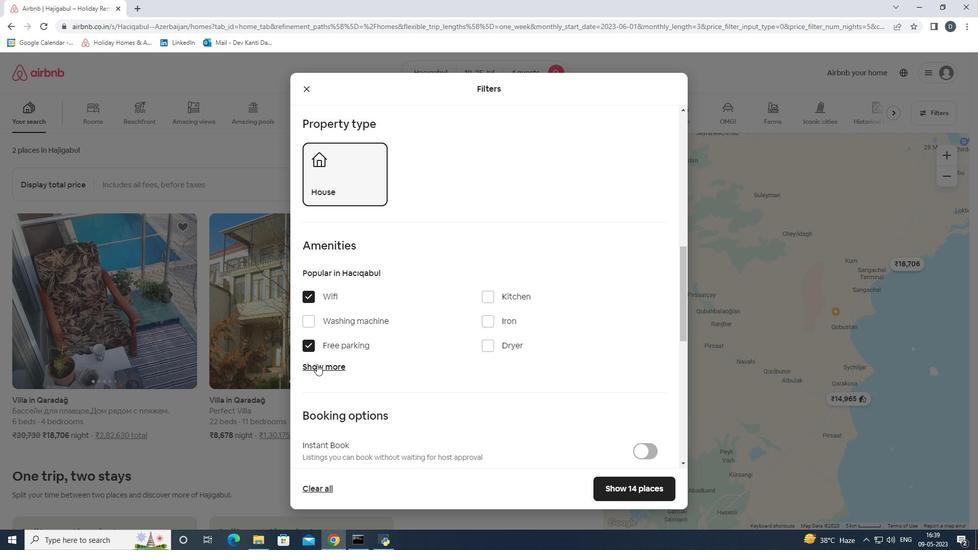 
Action: Mouse moved to (317, 364)
Screenshot: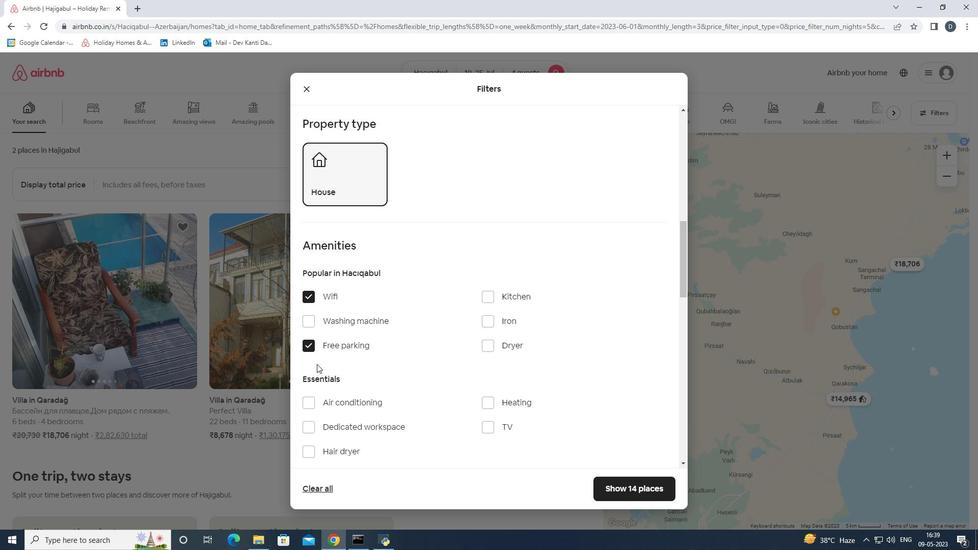 
Action: Mouse scrolled (317, 363) with delta (0, 0)
Screenshot: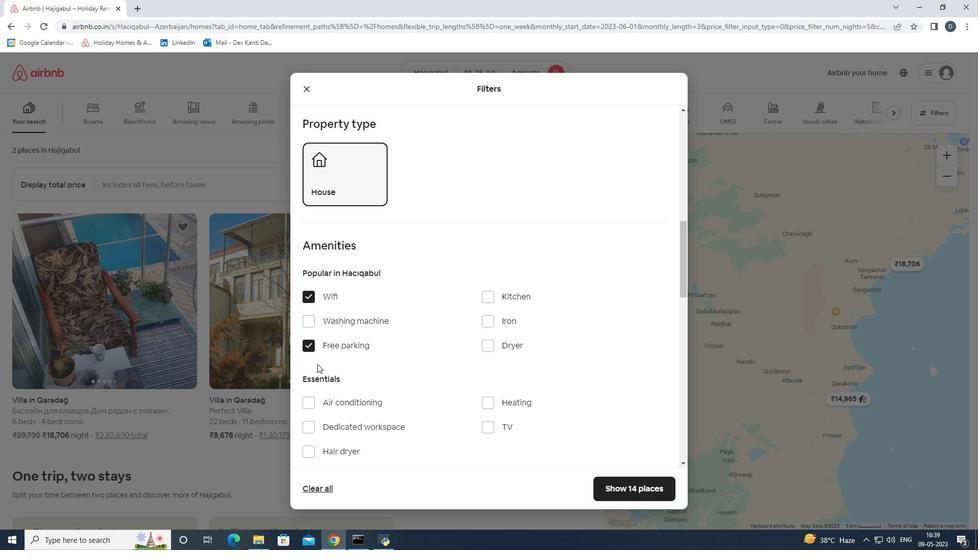 
Action: Mouse moved to (484, 375)
Screenshot: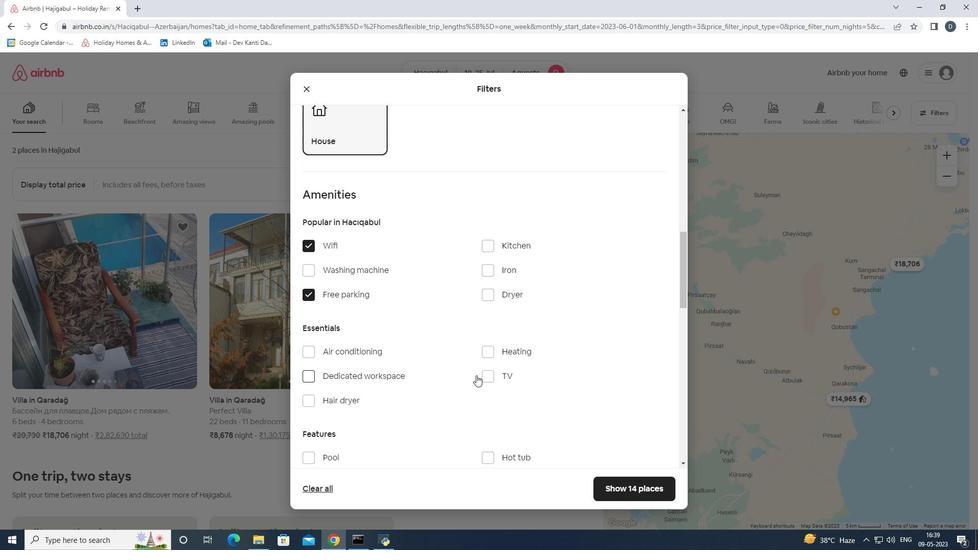 
Action: Mouse pressed left at (484, 375)
Screenshot: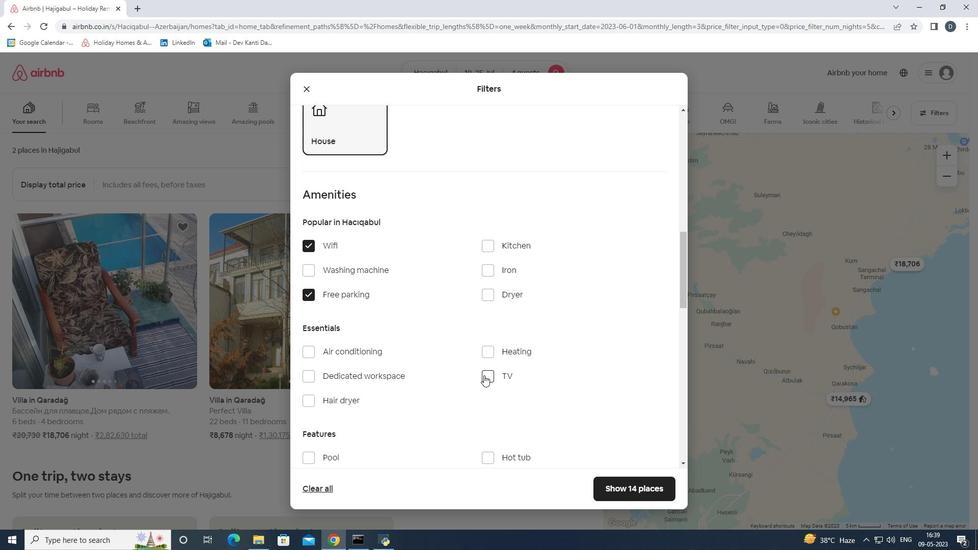 
Action: Mouse moved to (484, 374)
Screenshot: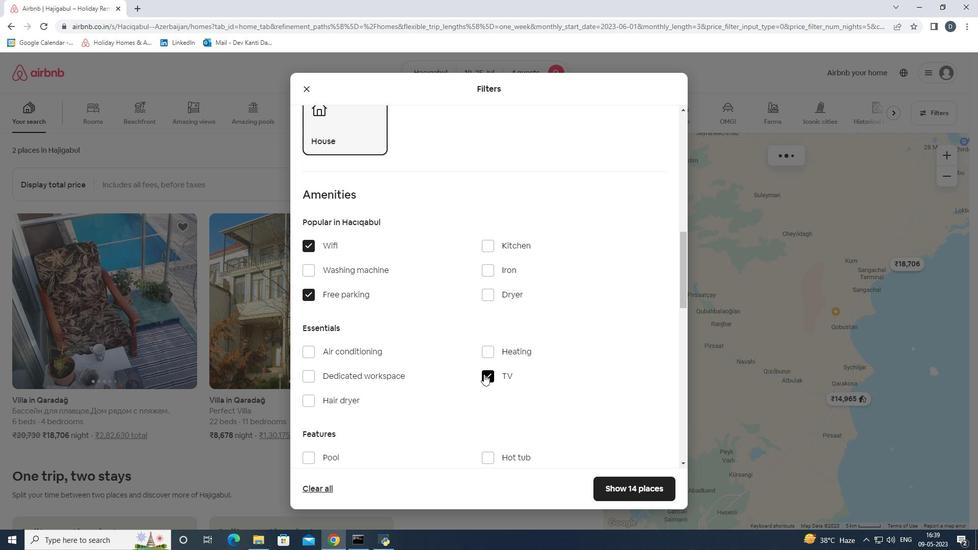 
Action: Mouse scrolled (484, 374) with delta (0, 0)
Screenshot: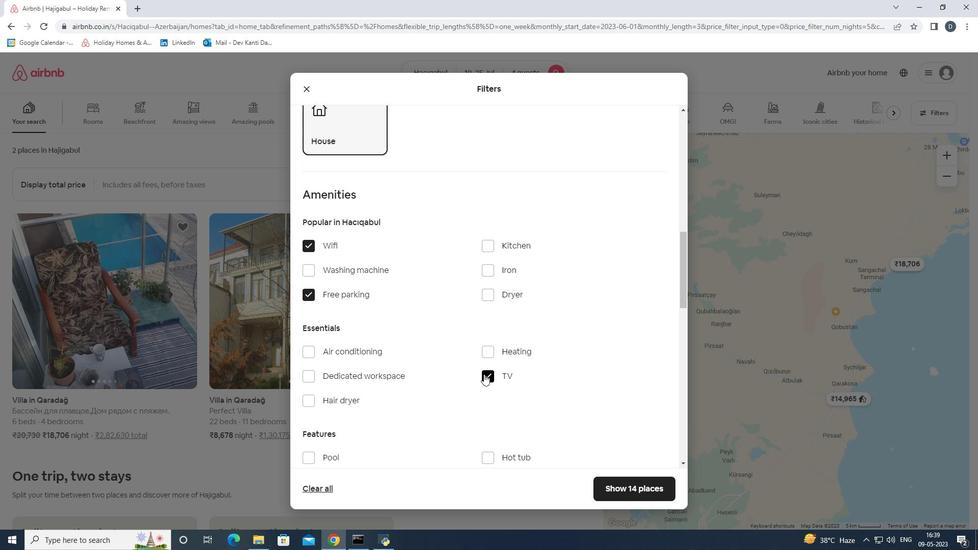 
Action: Mouse scrolled (484, 374) with delta (0, 0)
Screenshot: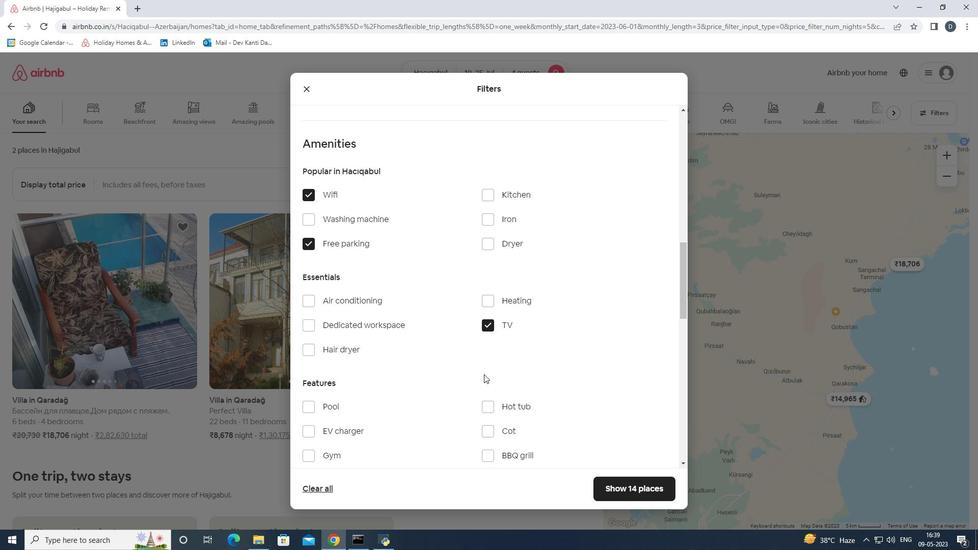 
Action: Mouse moved to (311, 403)
Screenshot: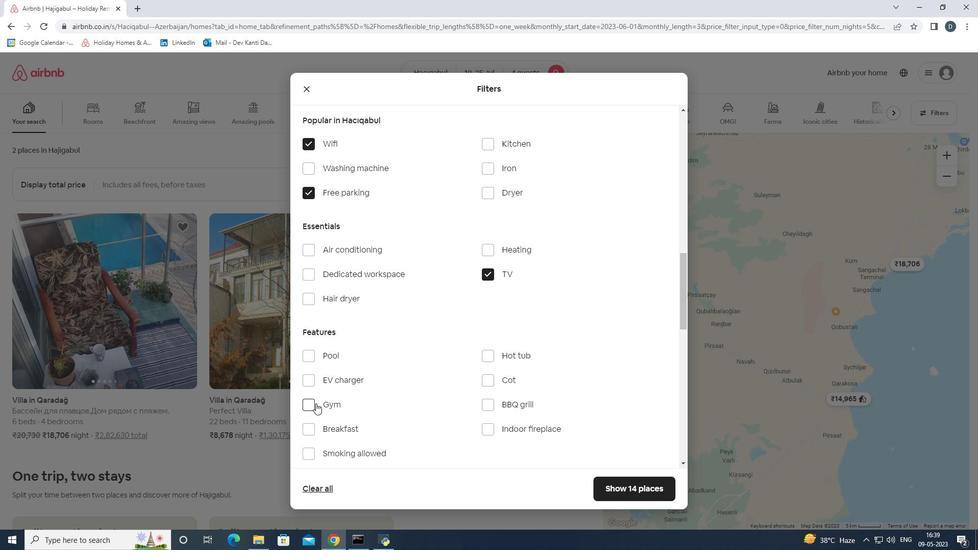 
Action: Mouse pressed left at (311, 403)
Screenshot: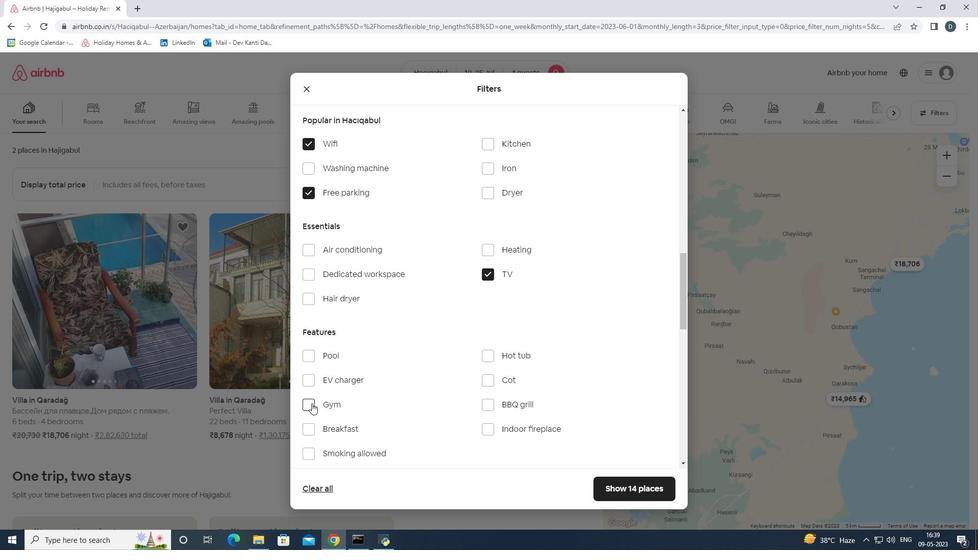 
Action: Mouse moved to (315, 429)
Screenshot: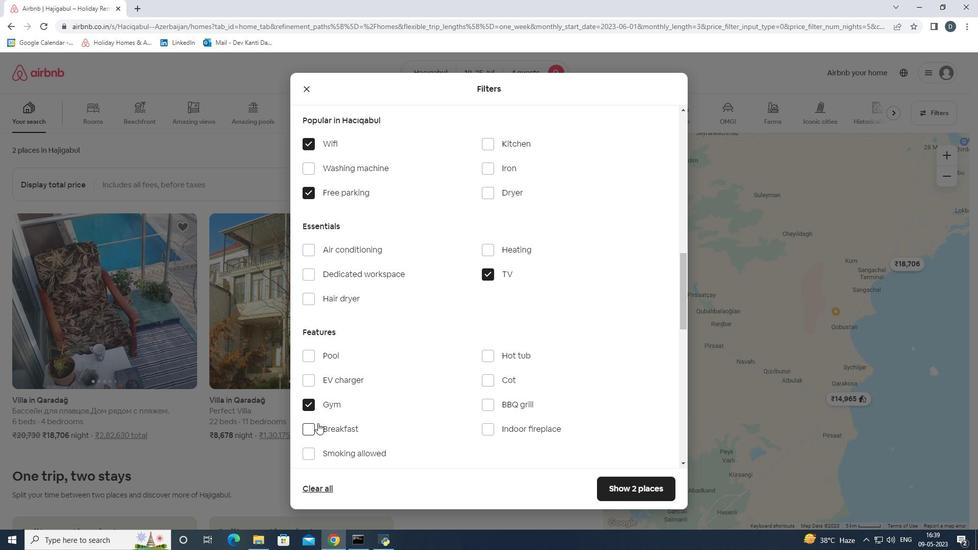 
Action: Mouse pressed left at (315, 429)
Screenshot: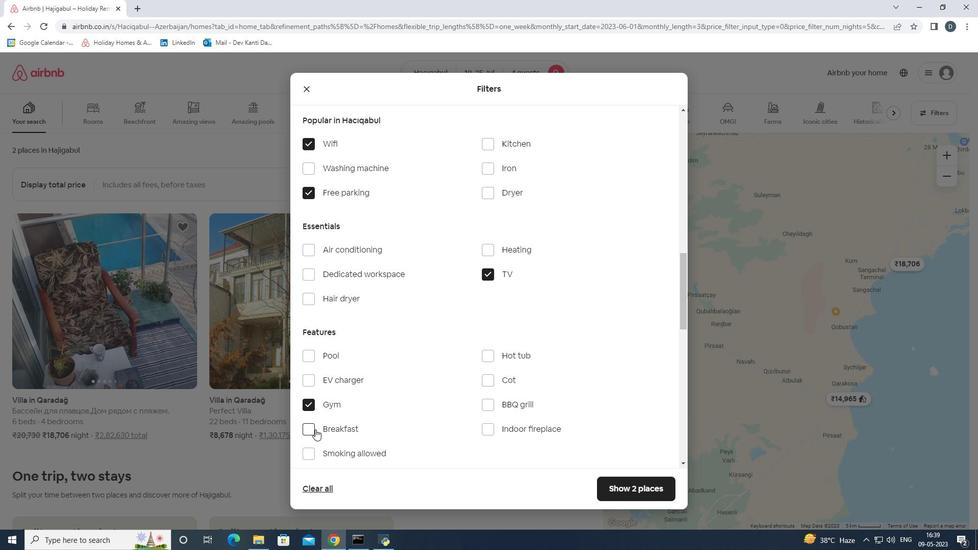 
Action: Mouse moved to (474, 428)
Screenshot: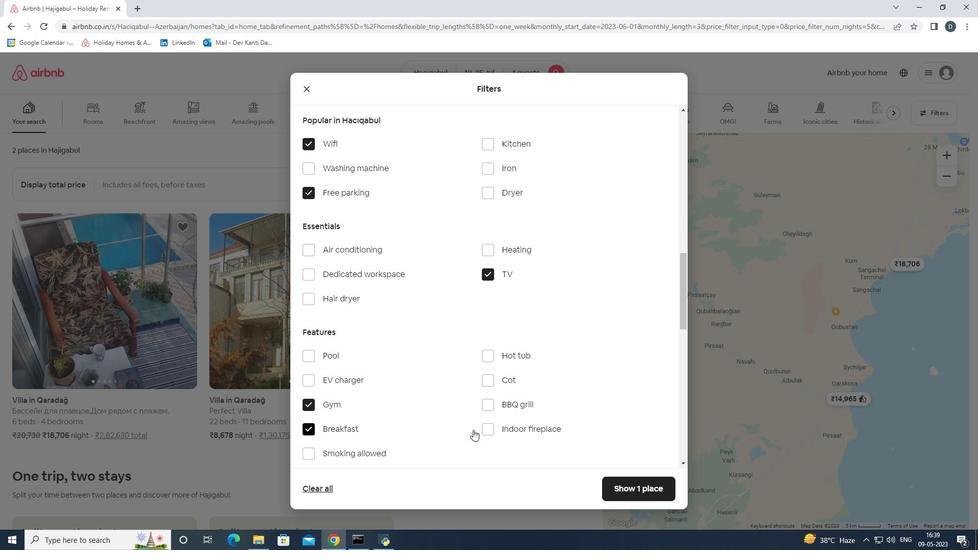 
Action: Mouse scrolled (474, 428) with delta (0, 0)
Screenshot: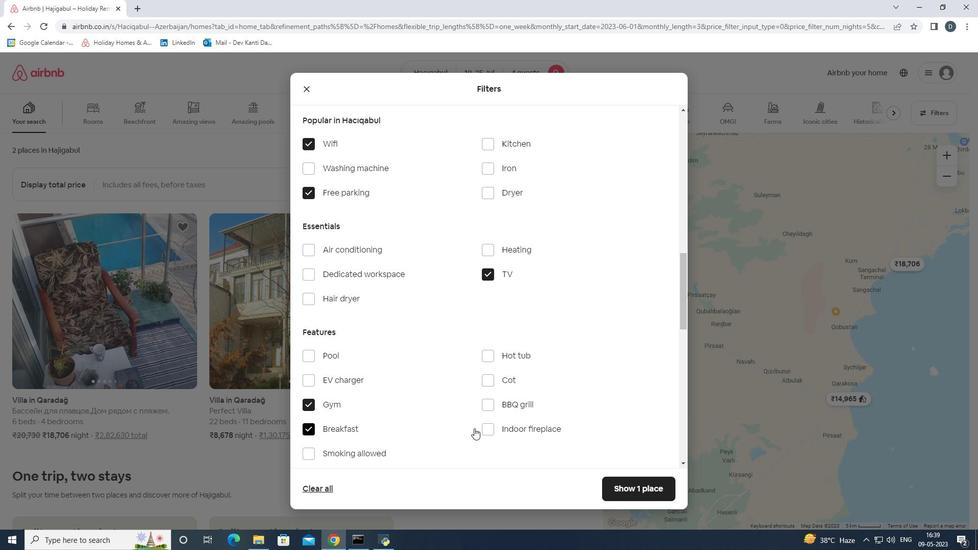 
Action: Mouse moved to (479, 425)
Screenshot: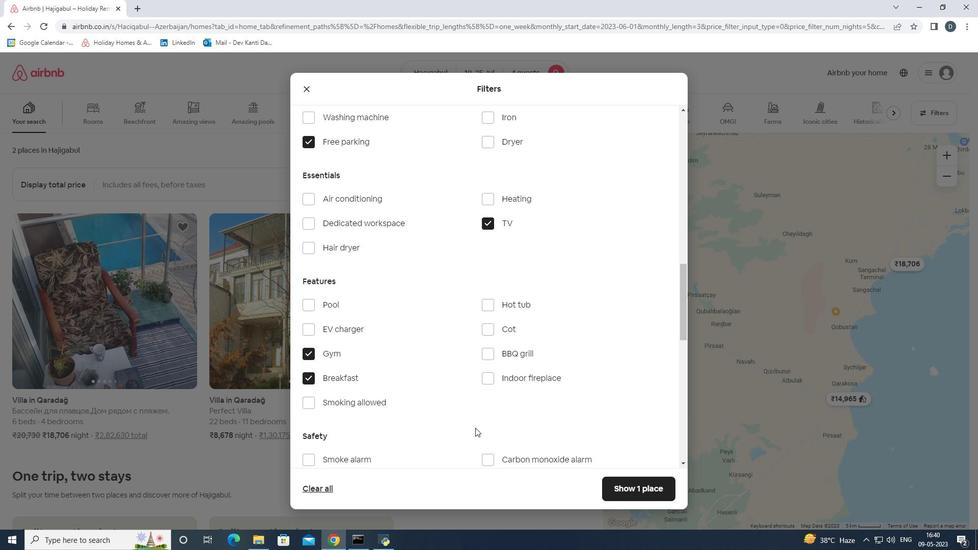 
Action: Mouse scrolled (479, 424) with delta (0, 0)
Screenshot: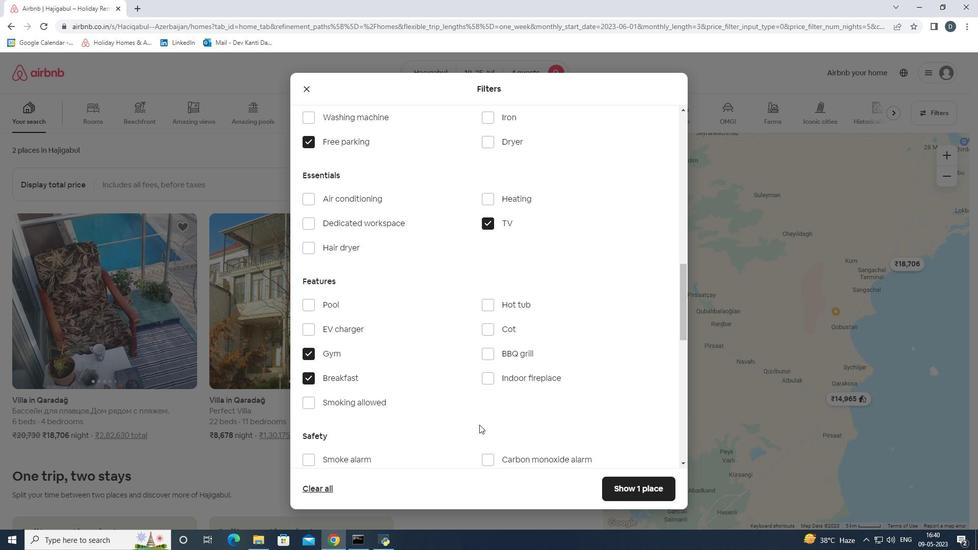 
Action: Mouse moved to (487, 422)
Screenshot: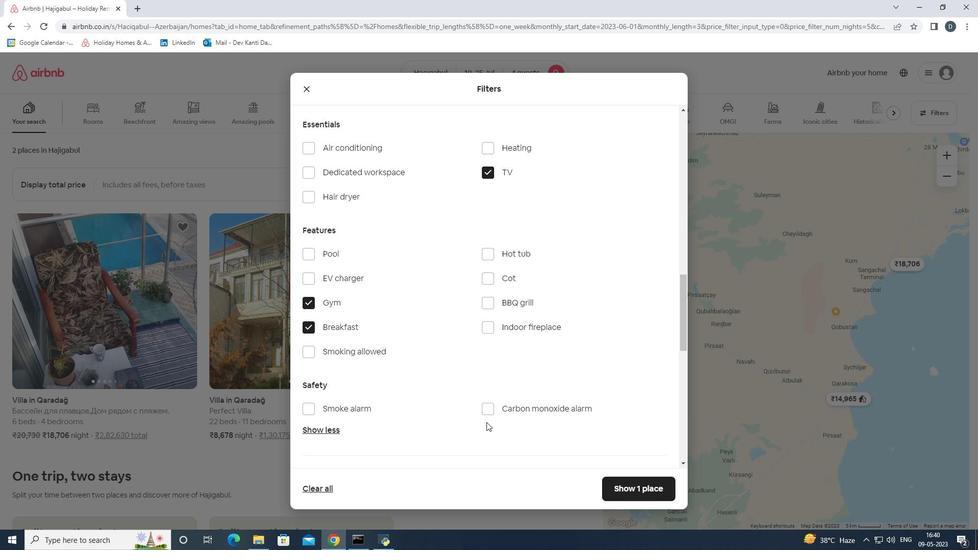 
Action: Mouse scrolled (487, 421) with delta (0, 0)
Screenshot: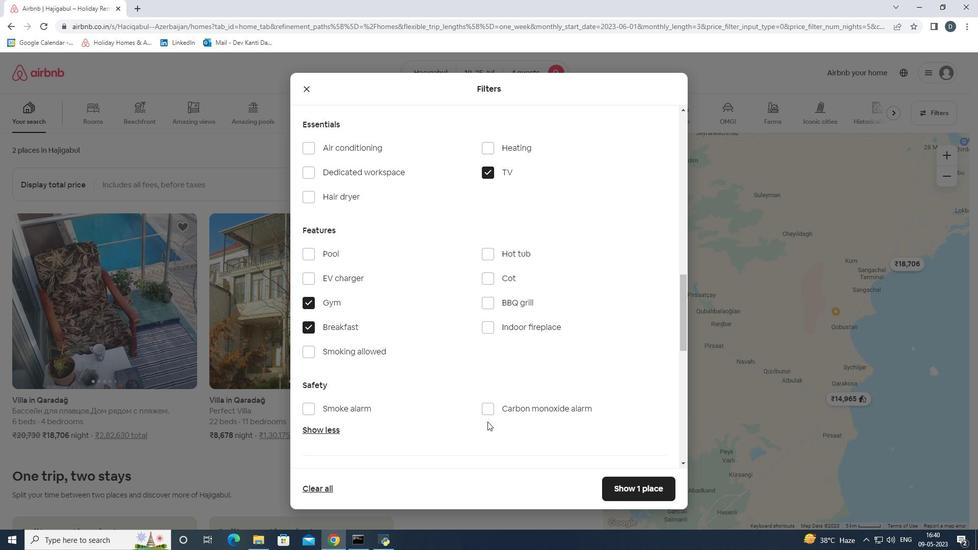 
Action: Mouse moved to (517, 420)
Screenshot: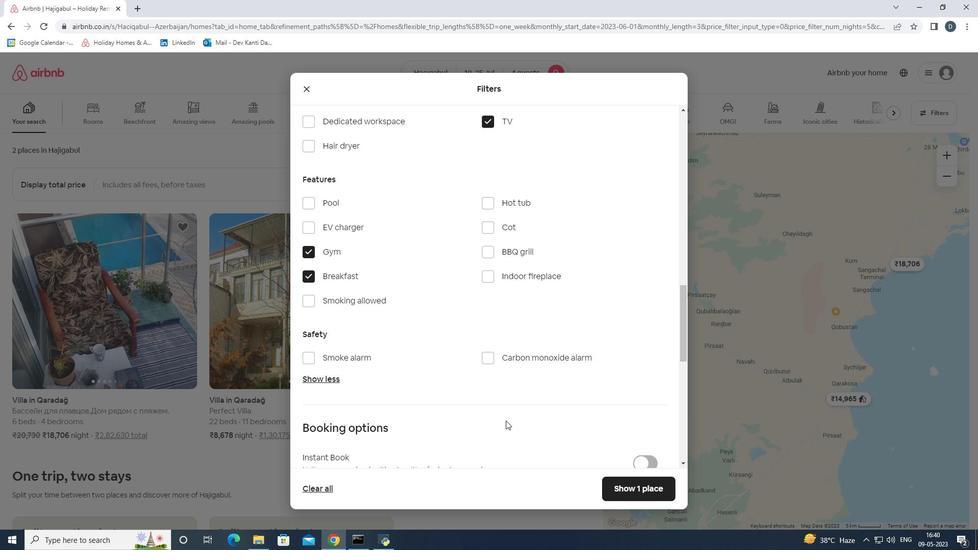 
Action: Mouse scrolled (517, 420) with delta (0, 0)
Screenshot: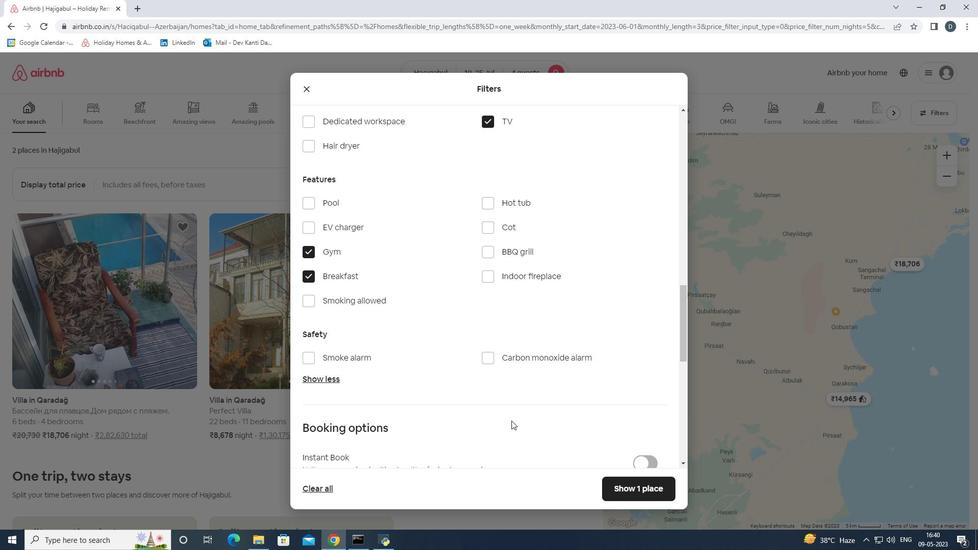 
Action: Mouse moved to (537, 415)
Screenshot: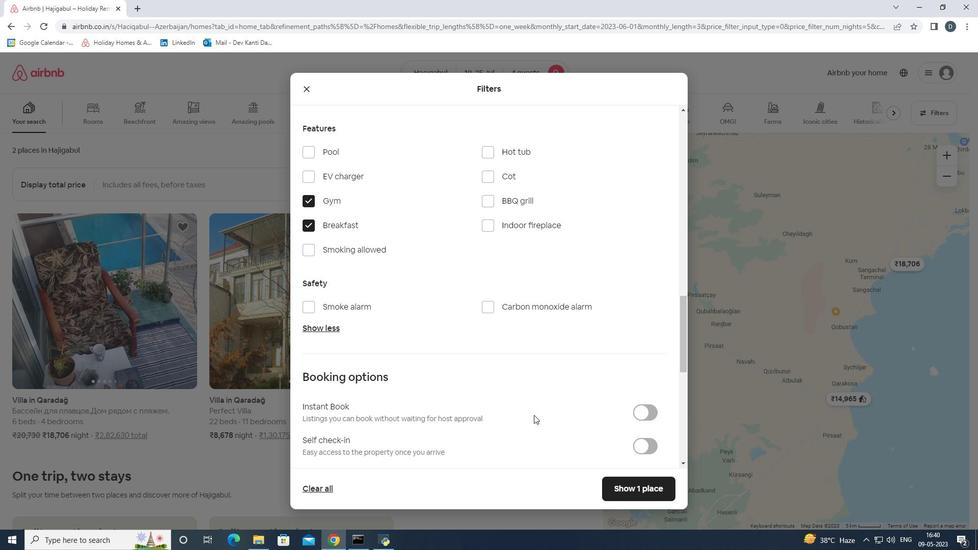 
Action: Mouse scrolled (537, 415) with delta (0, 0)
Screenshot: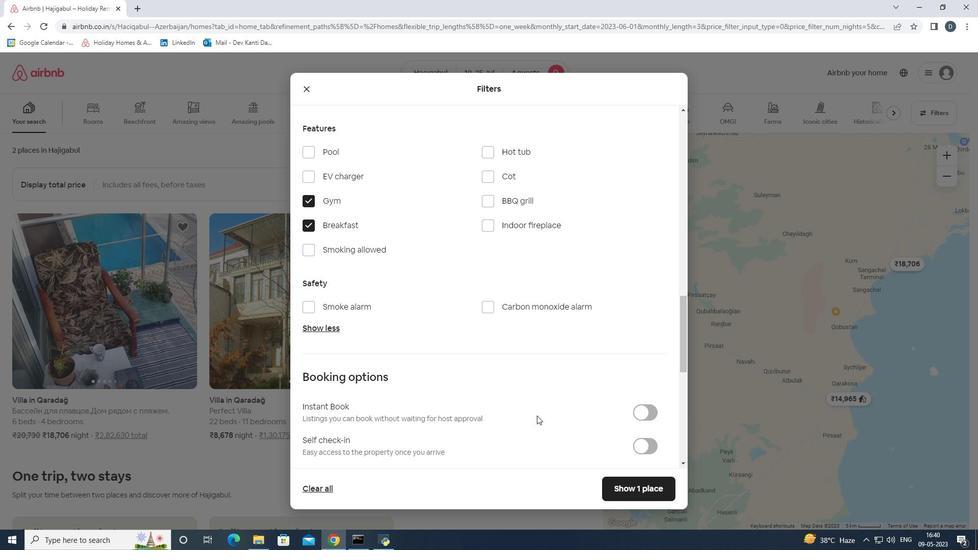 
Action: Mouse moved to (642, 399)
Screenshot: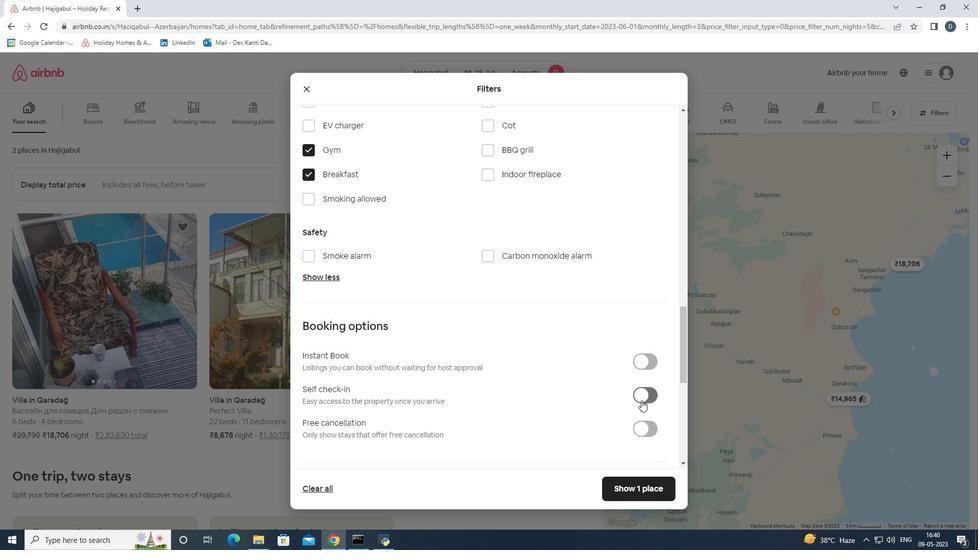 
Action: Mouse pressed left at (642, 399)
Screenshot: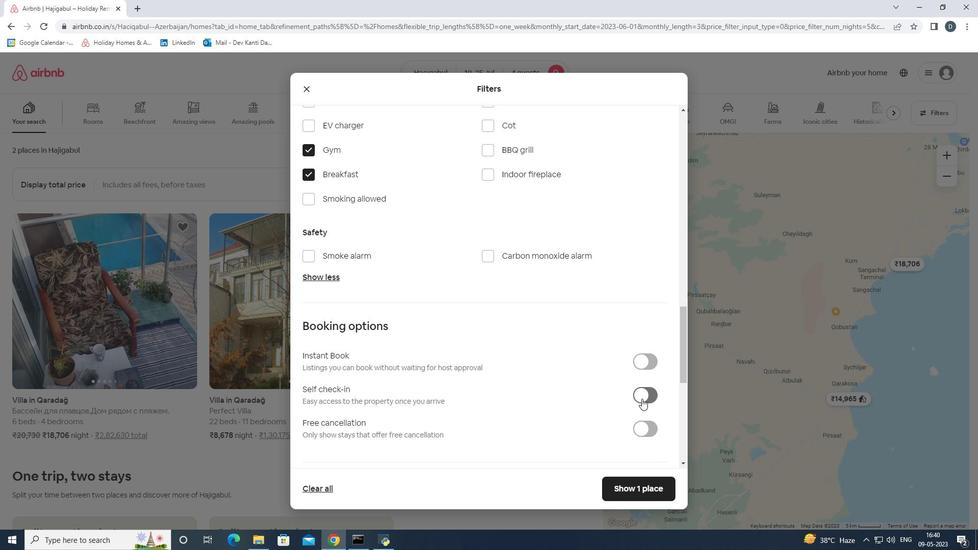 
Action: Mouse moved to (642, 396)
Screenshot: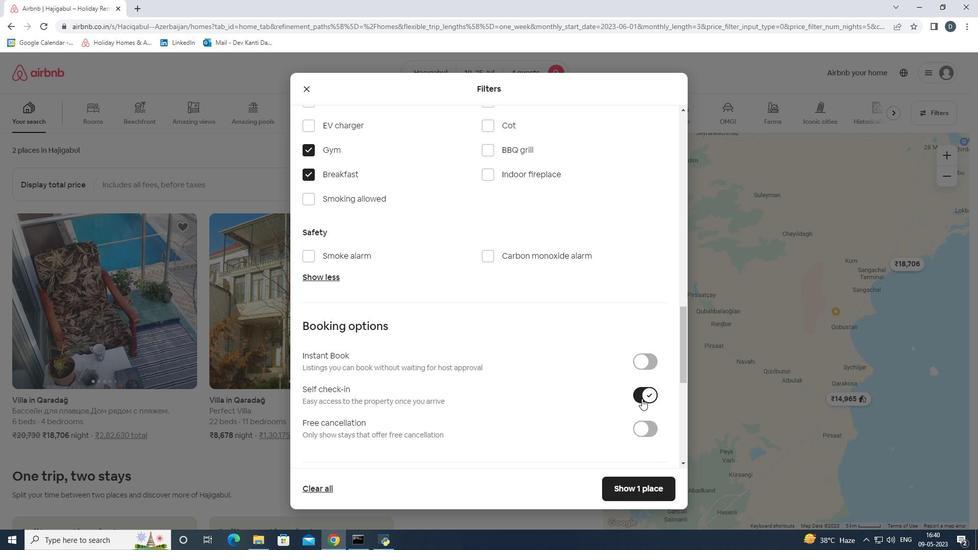 
Action: Mouse scrolled (642, 395) with delta (0, 0)
Screenshot: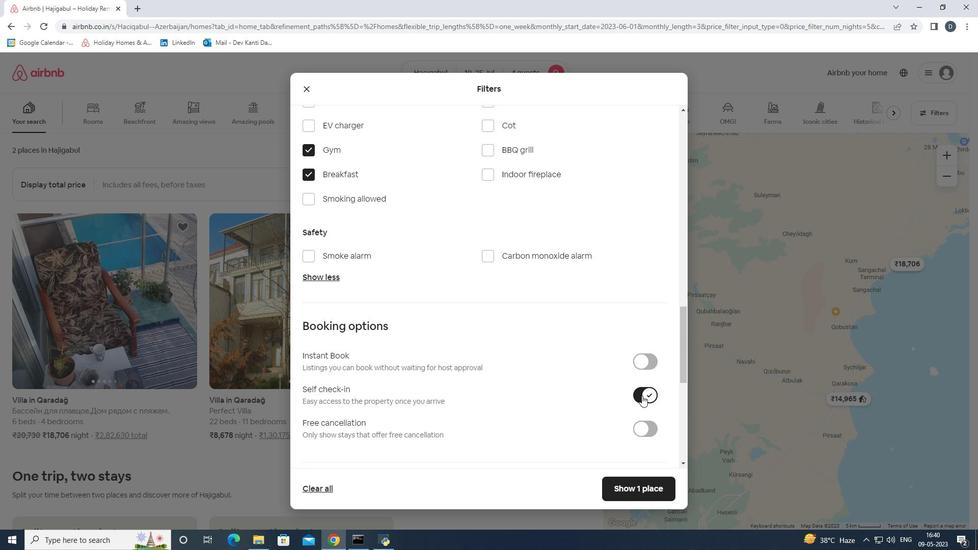 
Action: Mouse moved to (641, 395)
Screenshot: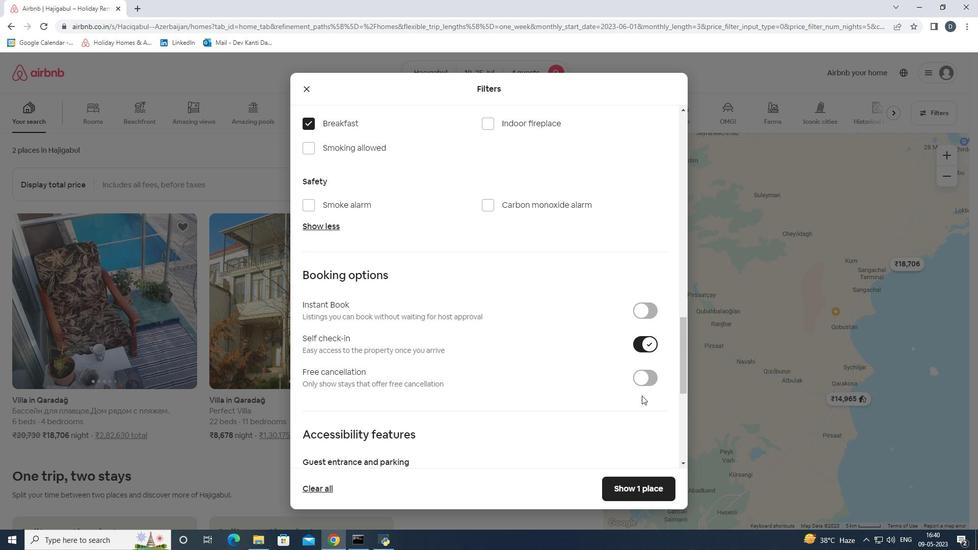 
Action: Mouse scrolled (641, 395) with delta (0, 0)
Screenshot: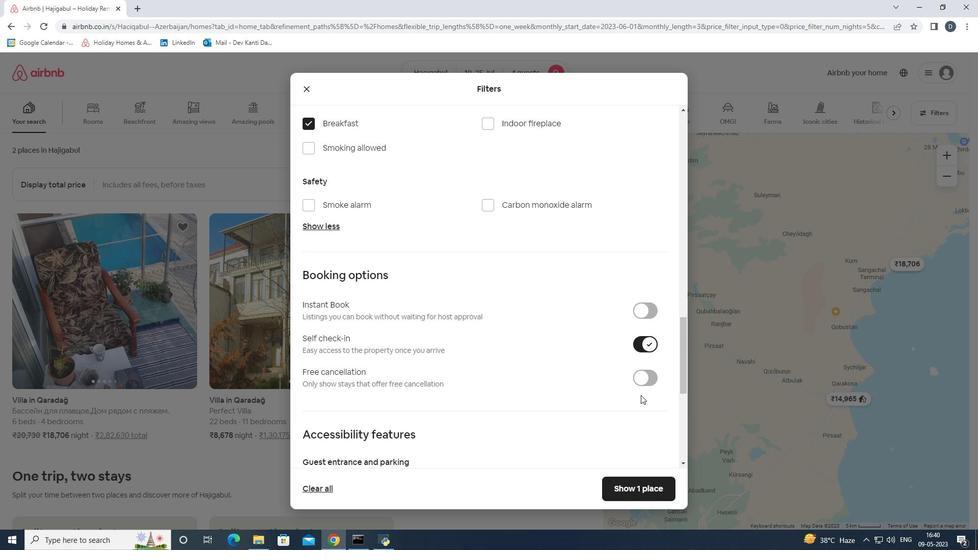 
Action: Mouse moved to (641, 395)
Screenshot: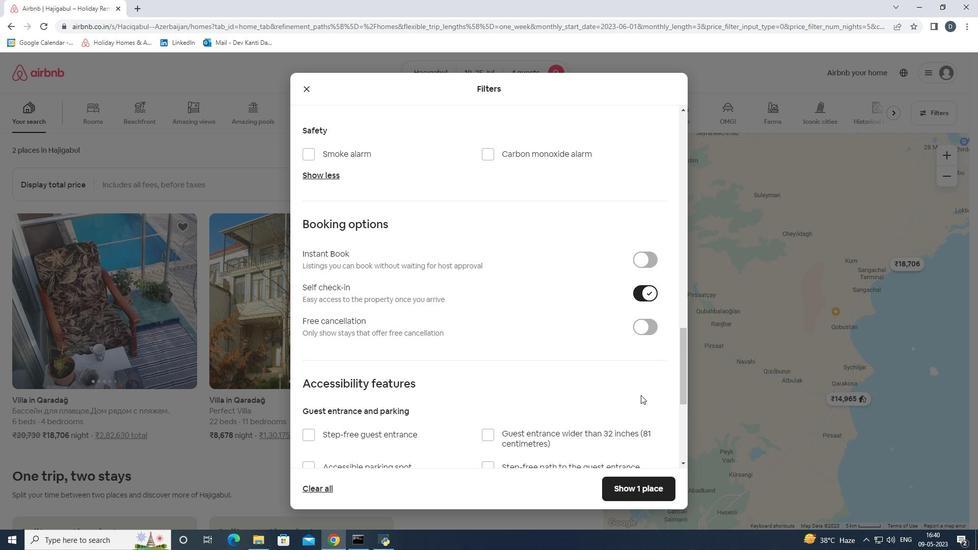 
Action: Mouse scrolled (641, 395) with delta (0, 0)
Screenshot: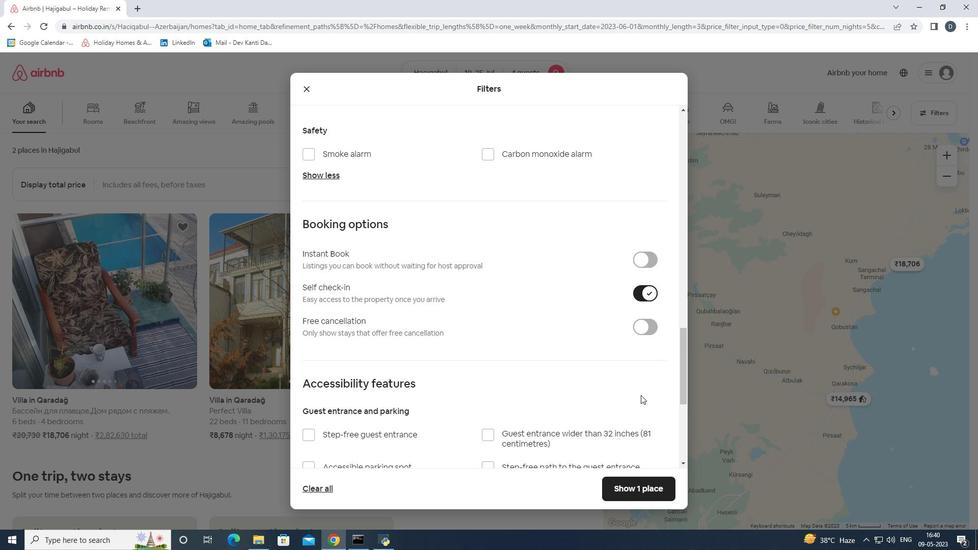 
Action: Mouse moved to (639, 397)
Screenshot: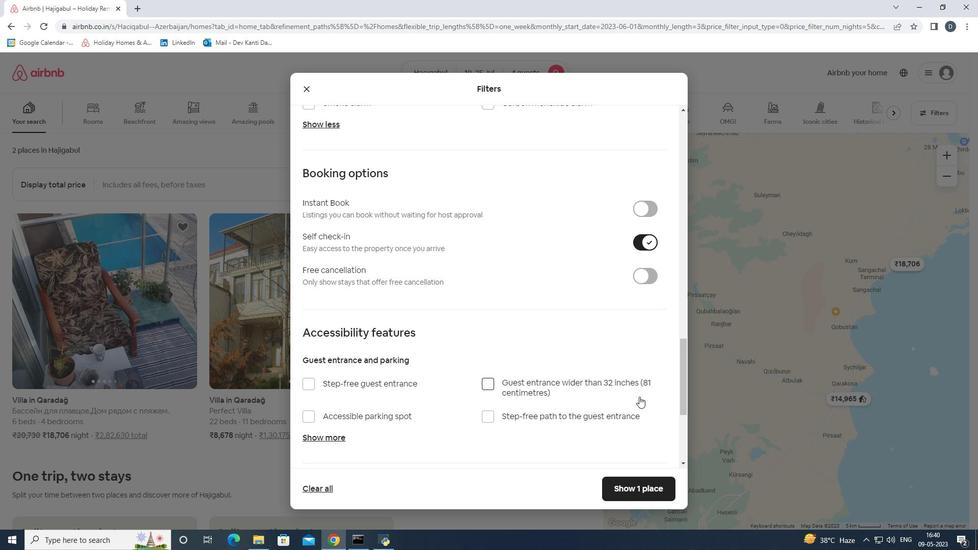 
Action: Mouse scrolled (639, 396) with delta (0, 0)
Screenshot: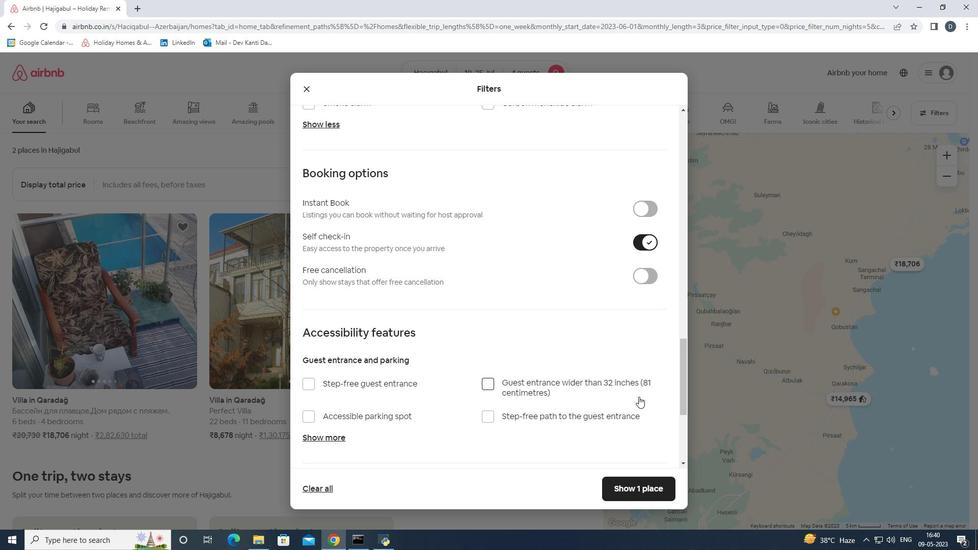 
Action: Mouse moved to (636, 397)
Screenshot: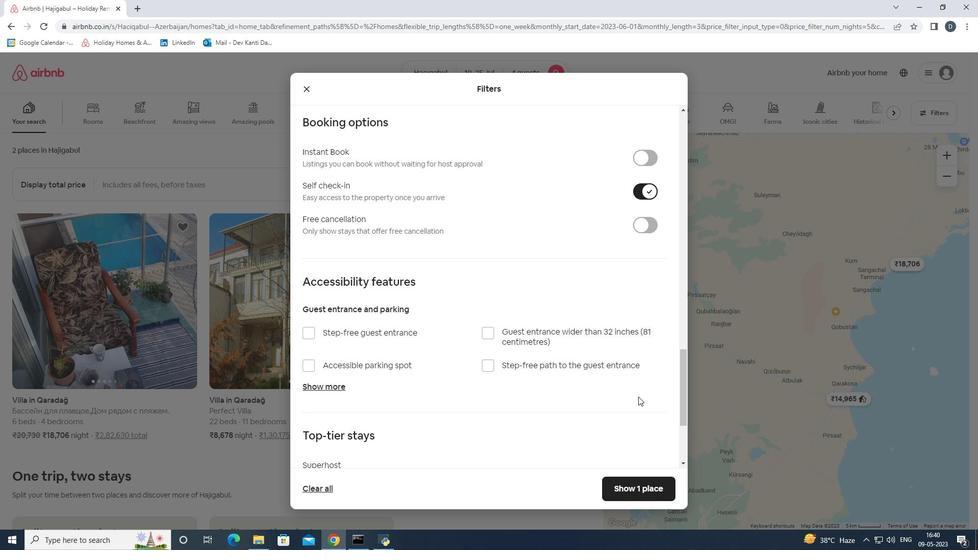 
Action: Mouse scrolled (636, 397) with delta (0, 0)
Screenshot: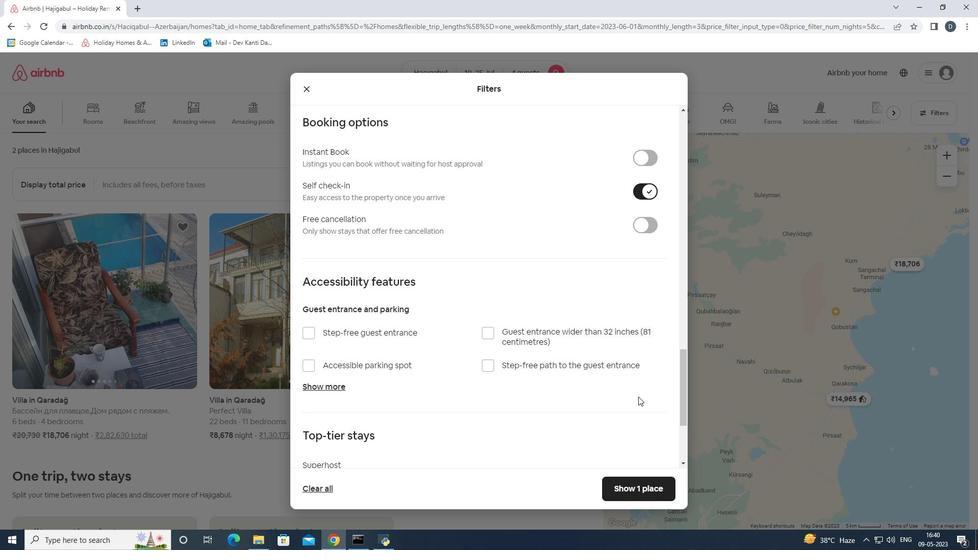 
Action: Mouse moved to (636, 397)
Screenshot: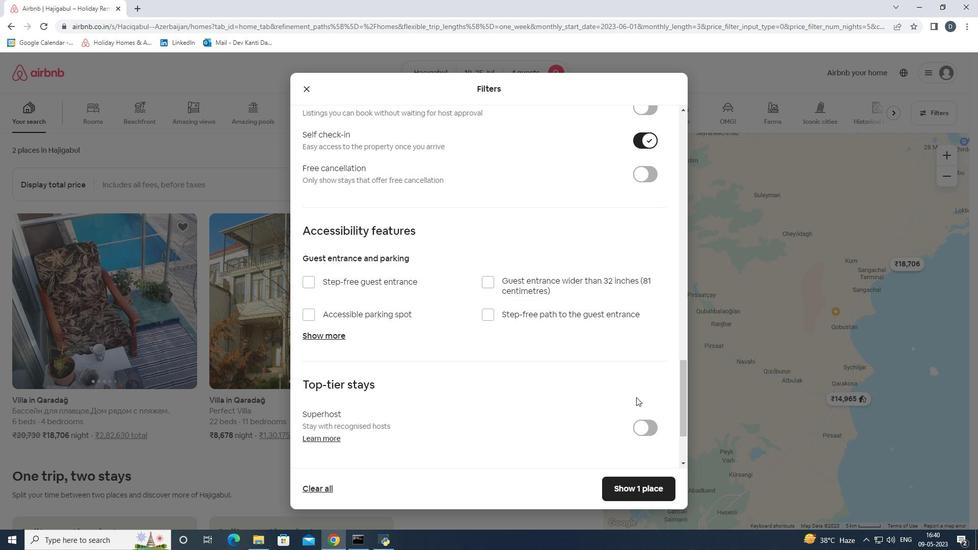 
Action: Mouse scrolled (636, 397) with delta (0, 0)
Screenshot: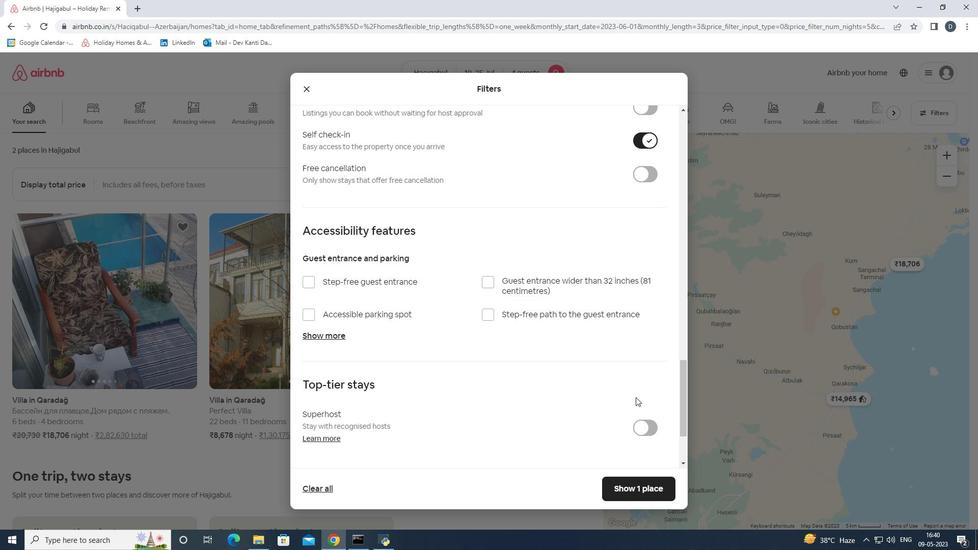 
Action: Mouse moved to (635, 398)
Screenshot: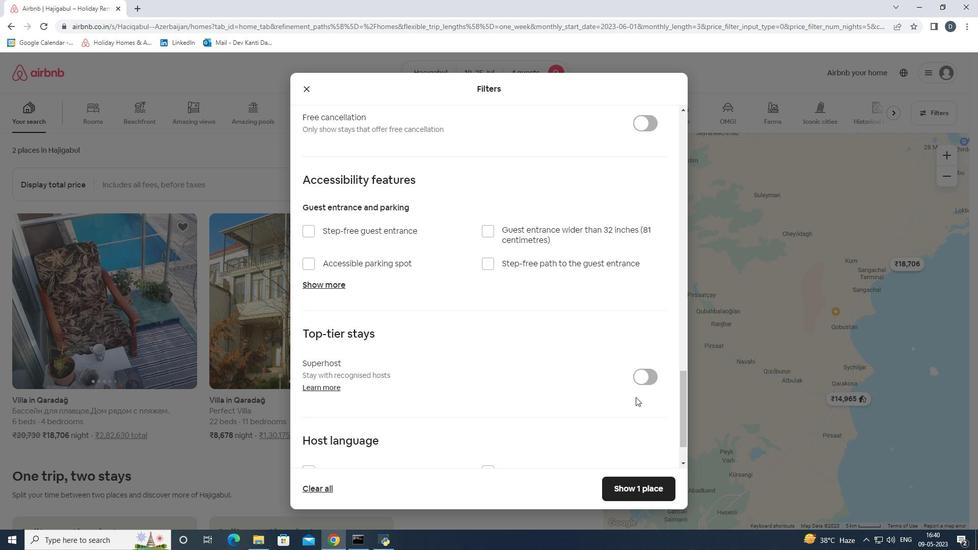 
Action: Mouse scrolled (635, 397) with delta (0, 0)
Screenshot: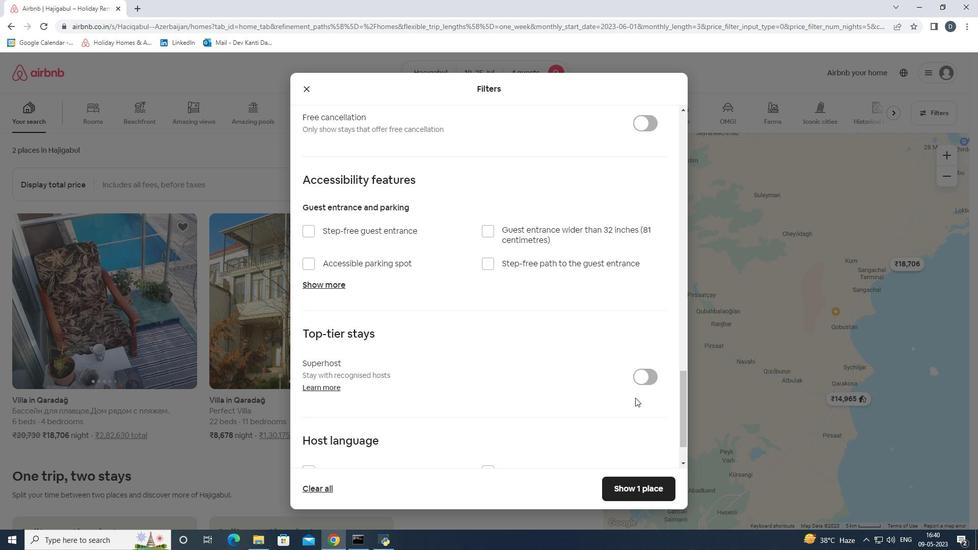 
Action: Mouse scrolled (635, 397) with delta (0, 0)
Screenshot: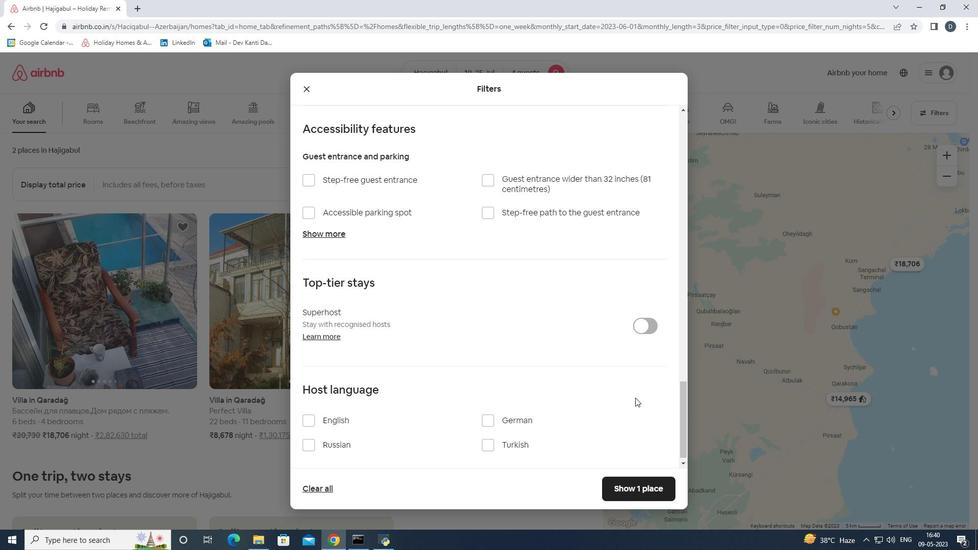 
Action: Mouse moved to (309, 416)
Screenshot: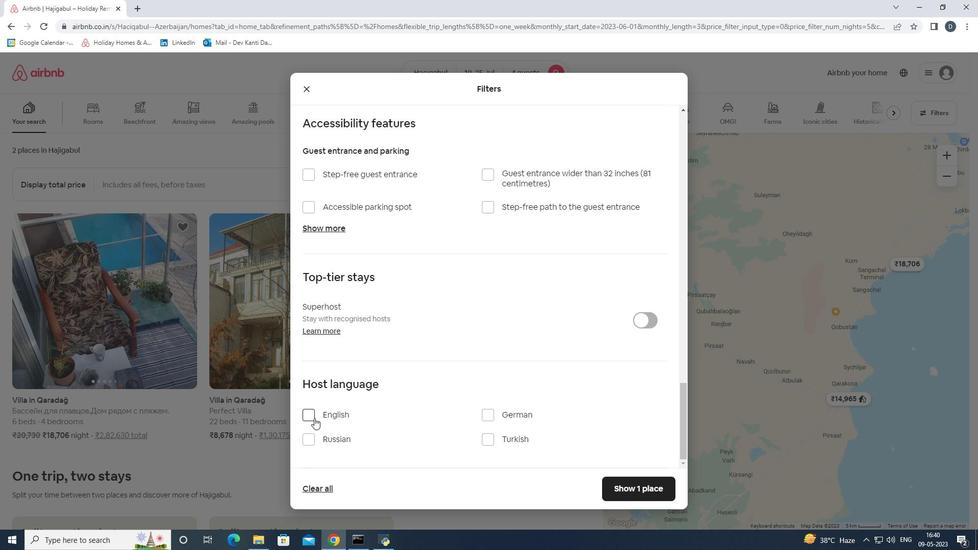 
Action: Mouse pressed left at (309, 416)
Screenshot: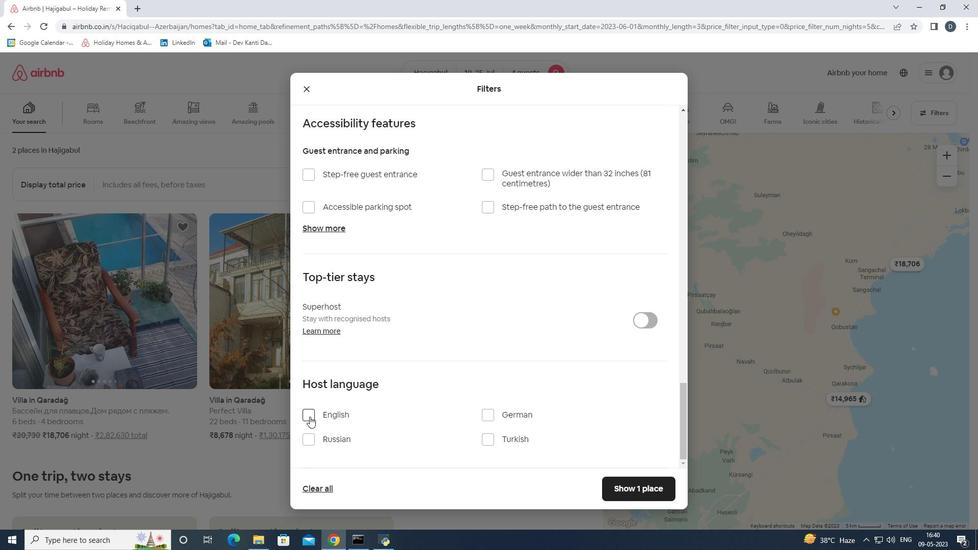 
Action: Mouse moved to (611, 481)
Screenshot: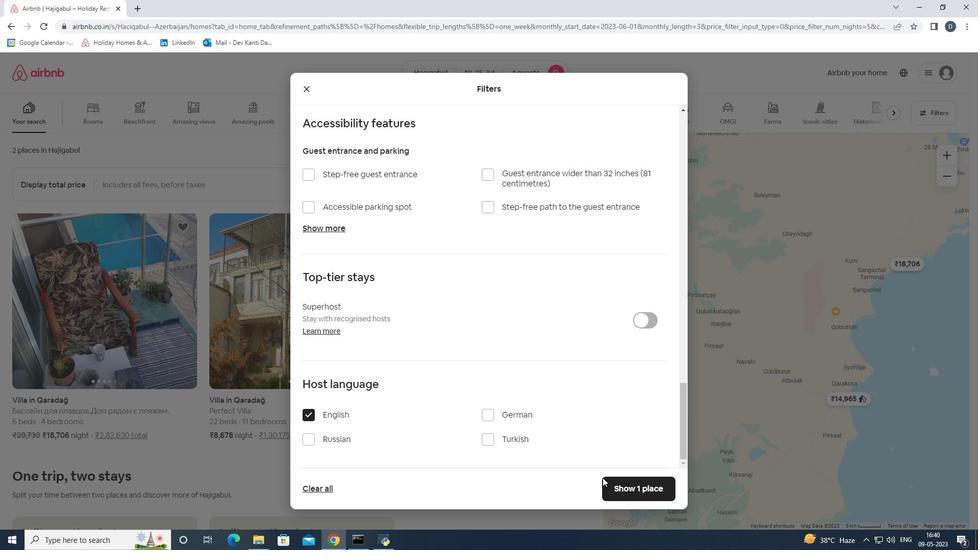 
Action: Mouse pressed left at (611, 481)
Screenshot: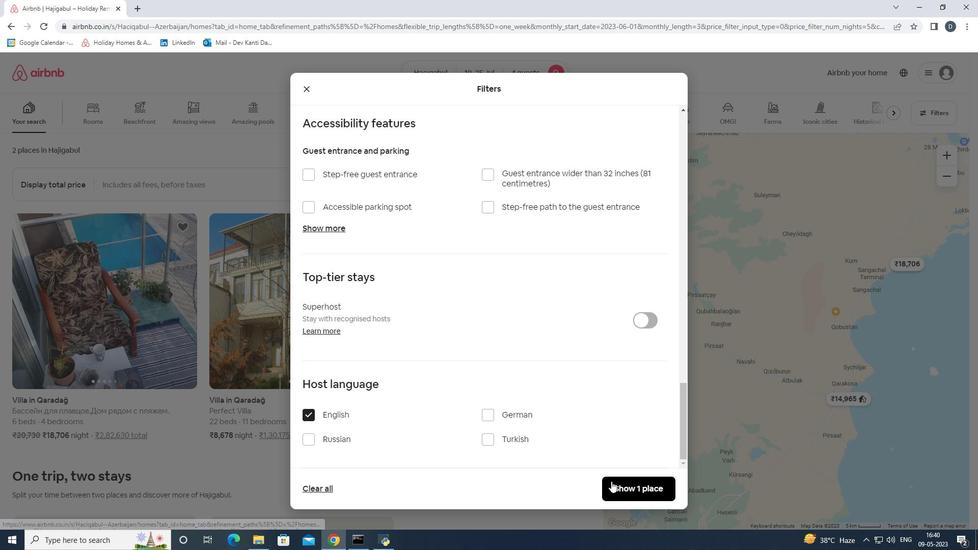 
Action: Mouse moved to (550, 499)
Screenshot: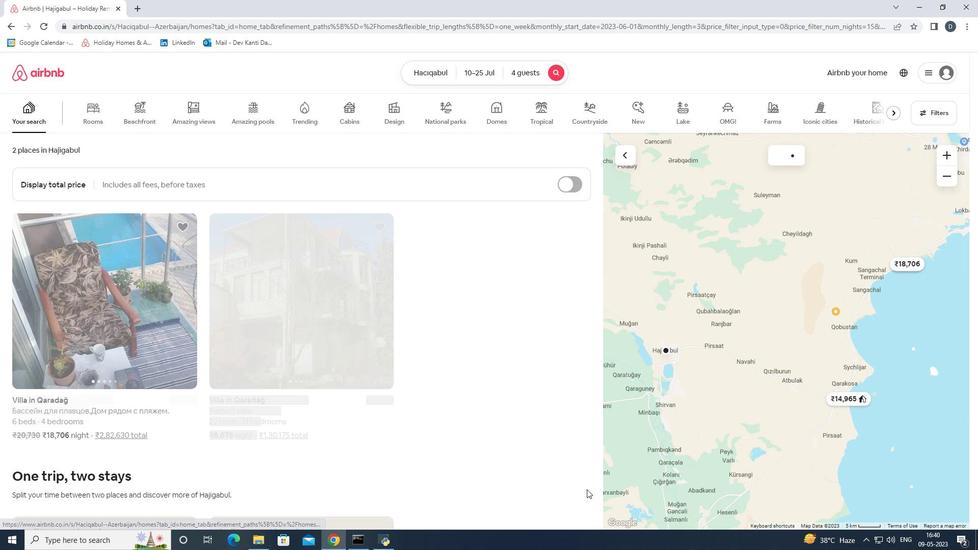 
